 Task: Search one way flight ticket for 5 adults, 1 child, 2 infants in seat and 1 infant on lap in business from Butte: Bert Mooney Airport to Greensboro: Piedmont Triad International Airport on 5-1-2023. Choice of flights is Emirates. Number of bags: 2 checked bags. Price is upto 105000. Outbound departure time preference is 11:30.
Action: Mouse moved to (228, 200)
Screenshot: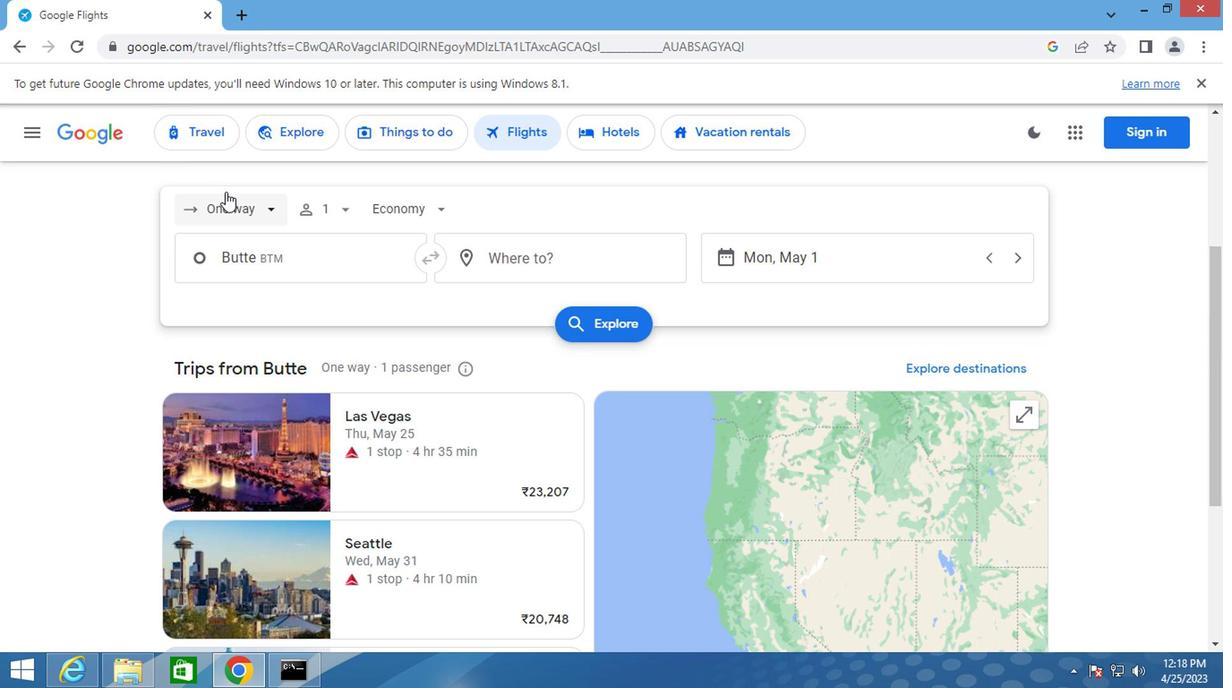 
Action: Mouse pressed left at (228, 200)
Screenshot: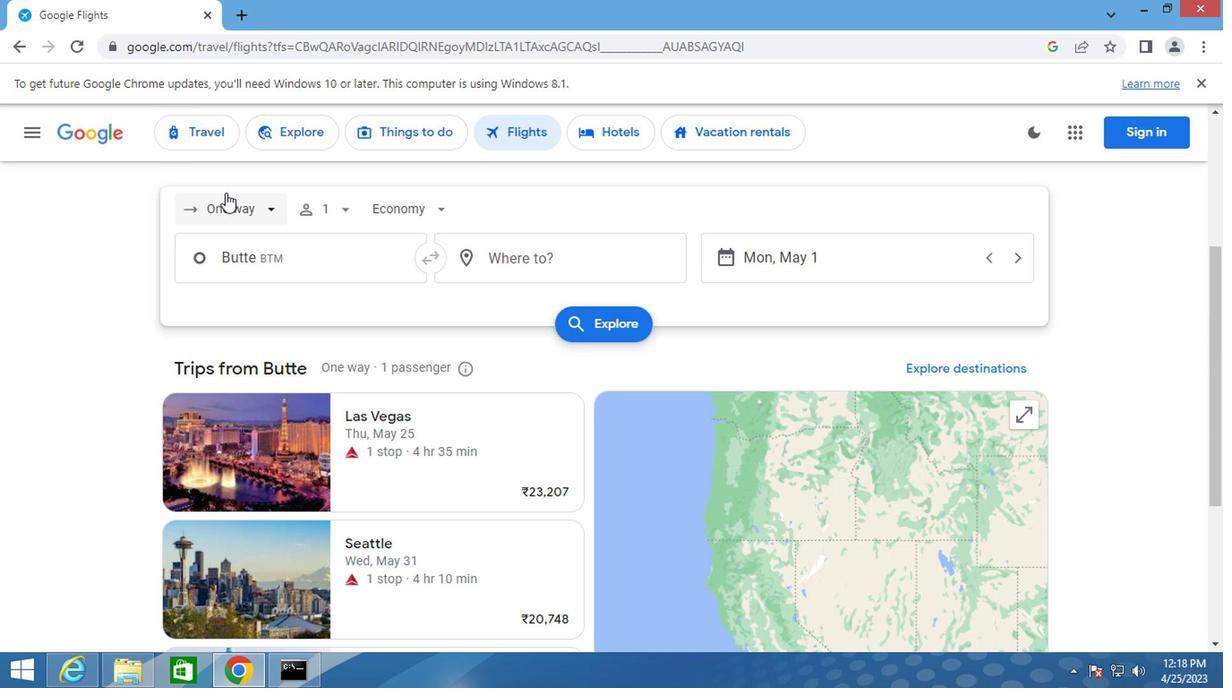 
Action: Mouse moved to (234, 280)
Screenshot: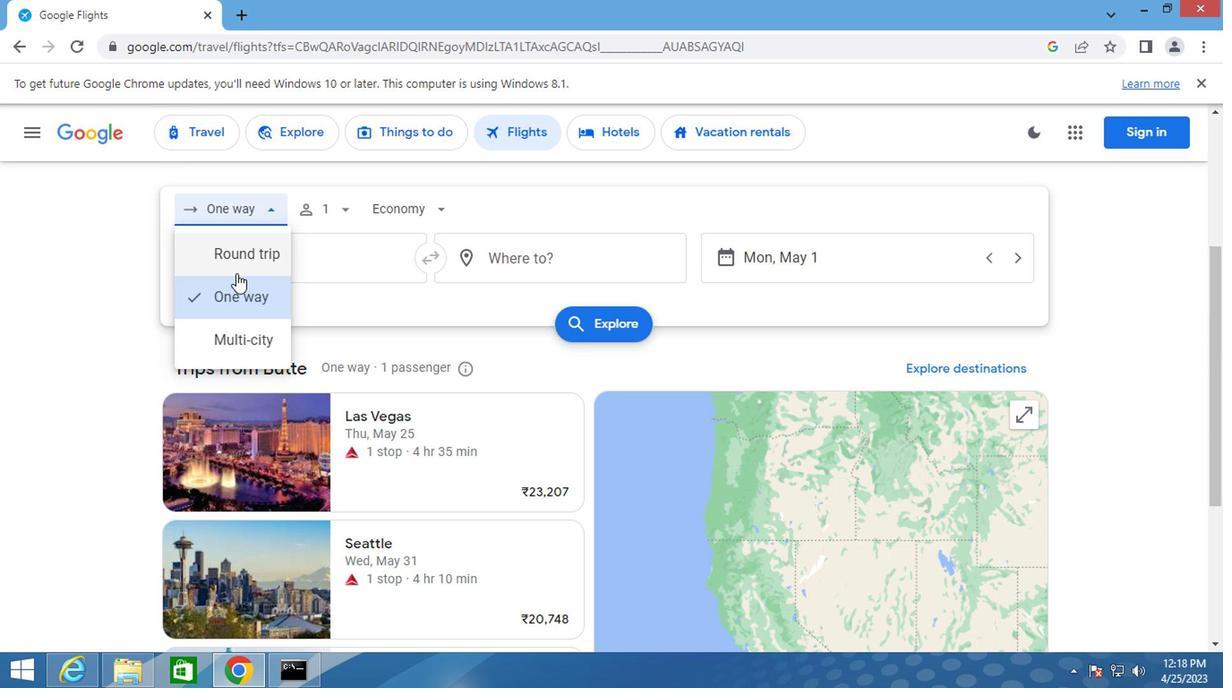 
Action: Mouse pressed left at (234, 280)
Screenshot: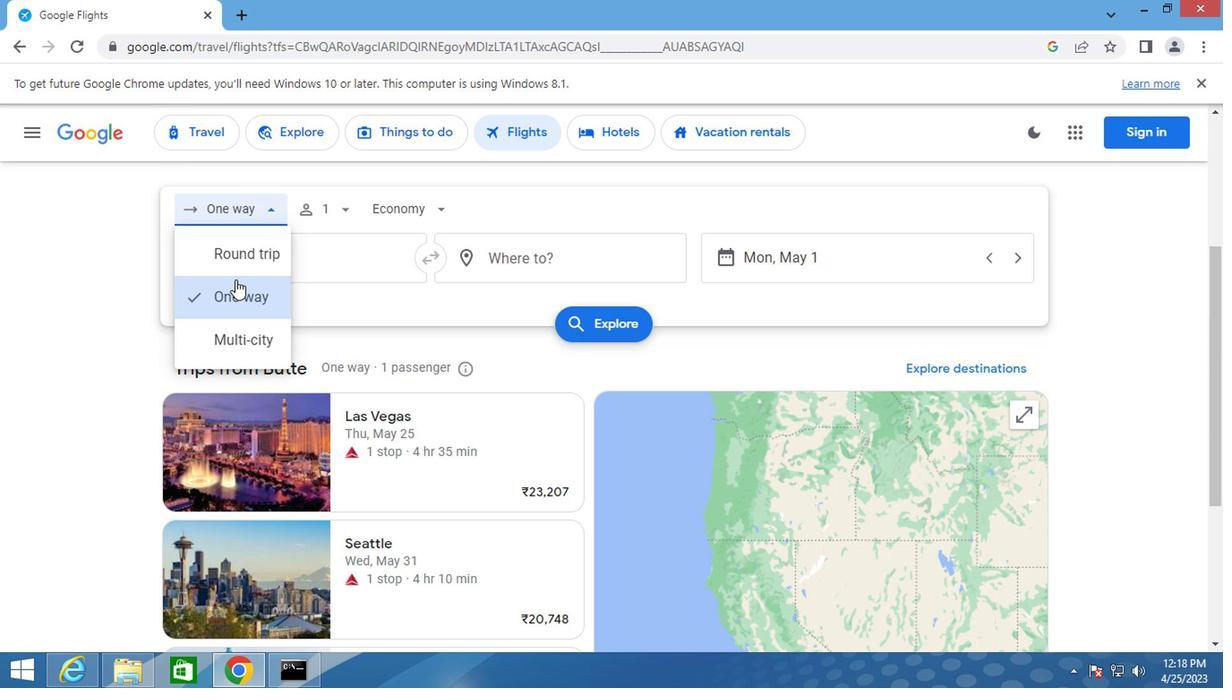 
Action: Mouse moved to (316, 204)
Screenshot: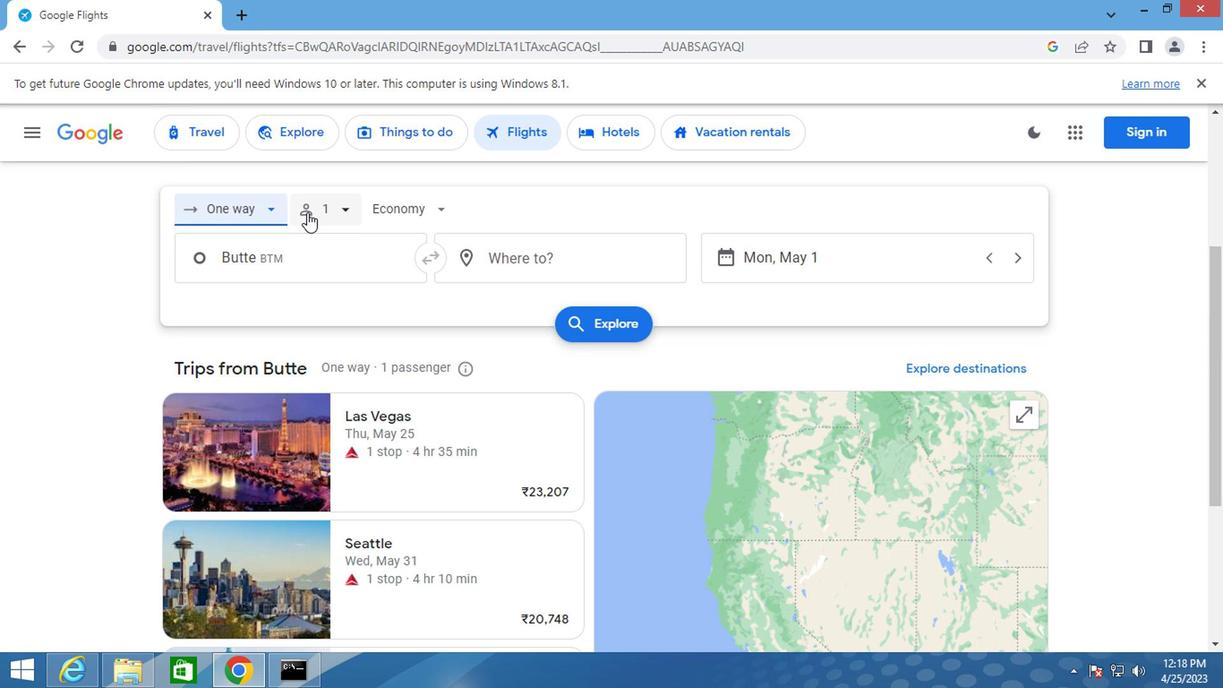 
Action: Mouse pressed left at (316, 204)
Screenshot: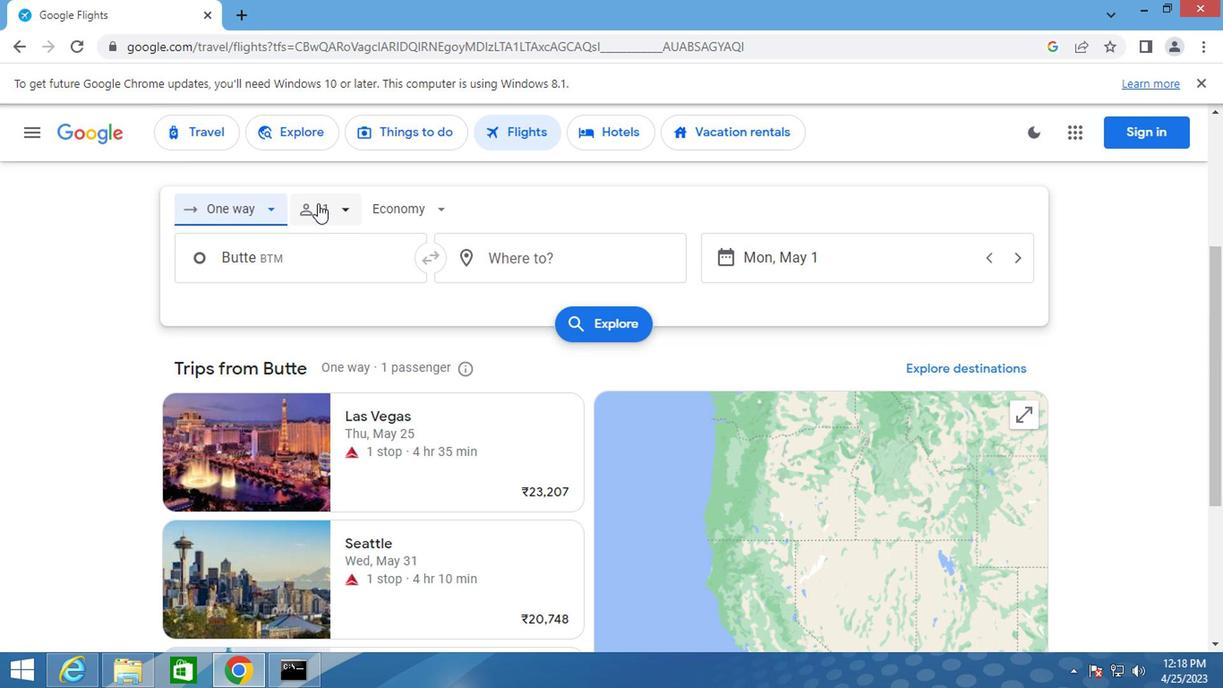 
Action: Mouse moved to (476, 259)
Screenshot: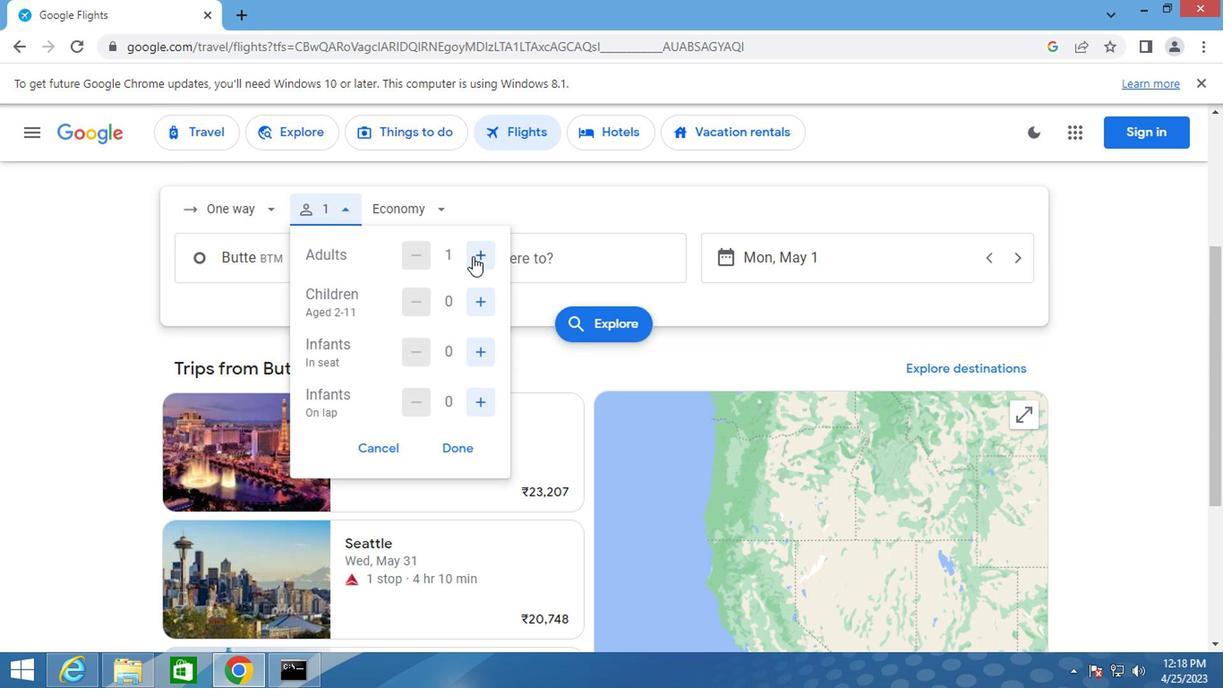 
Action: Mouse pressed left at (476, 259)
Screenshot: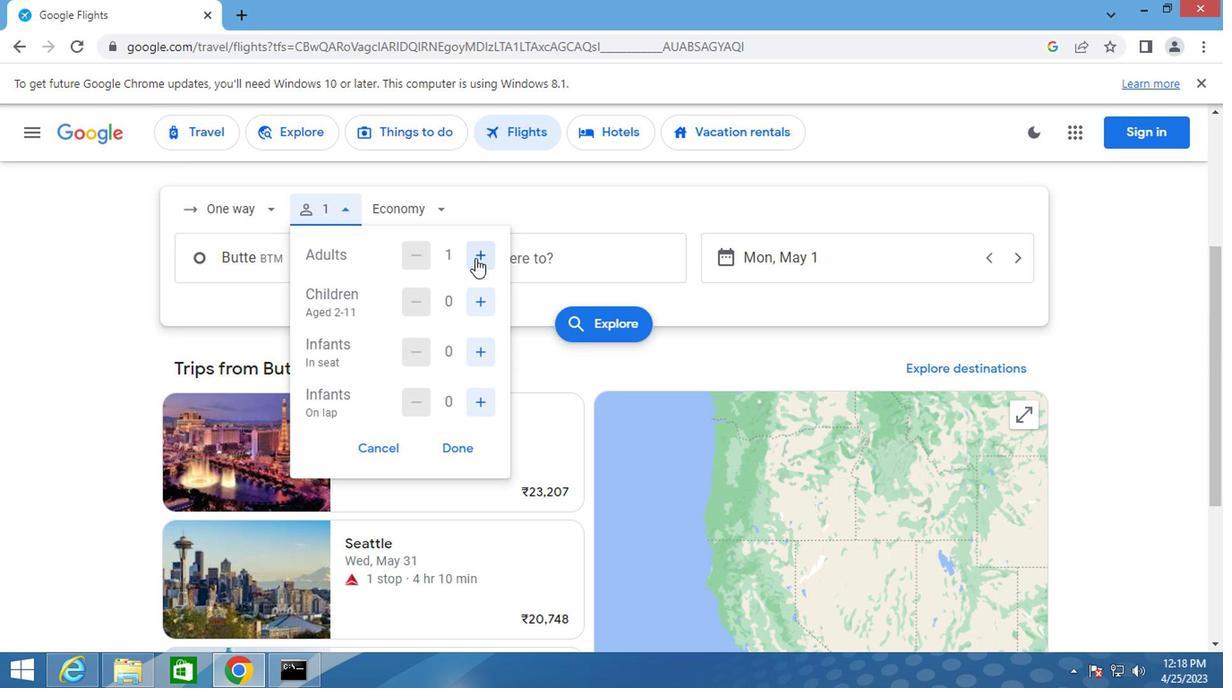 
Action: Mouse pressed left at (476, 259)
Screenshot: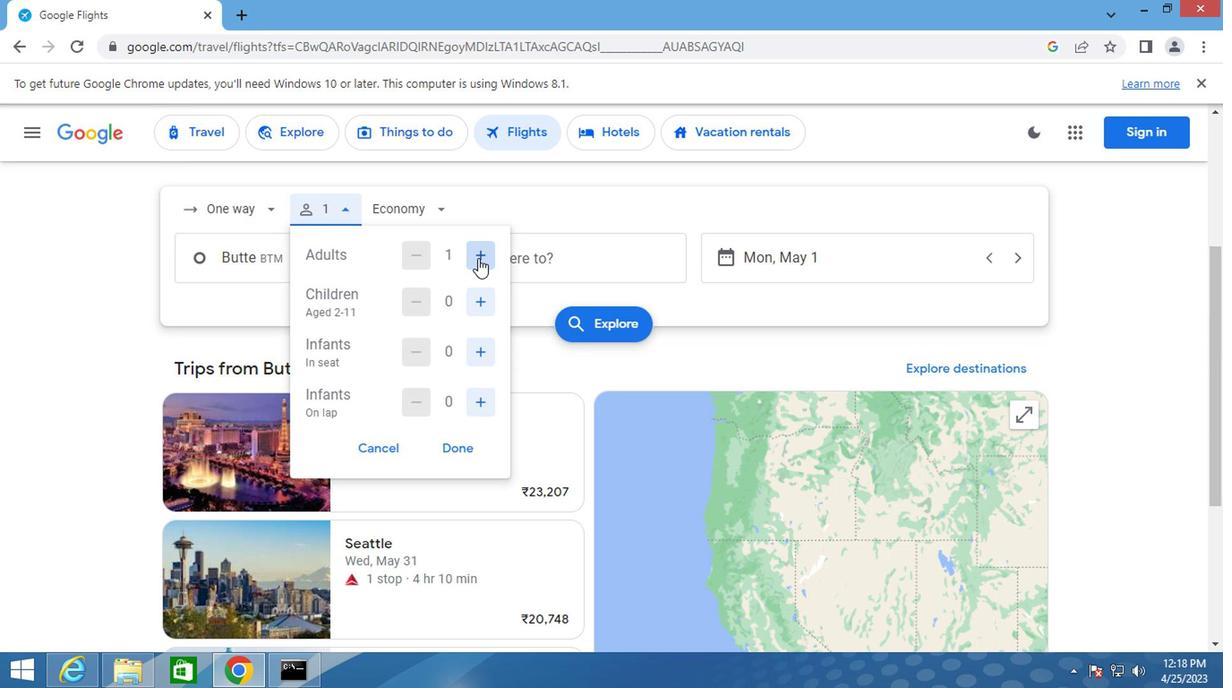 
Action: Mouse pressed left at (476, 259)
Screenshot: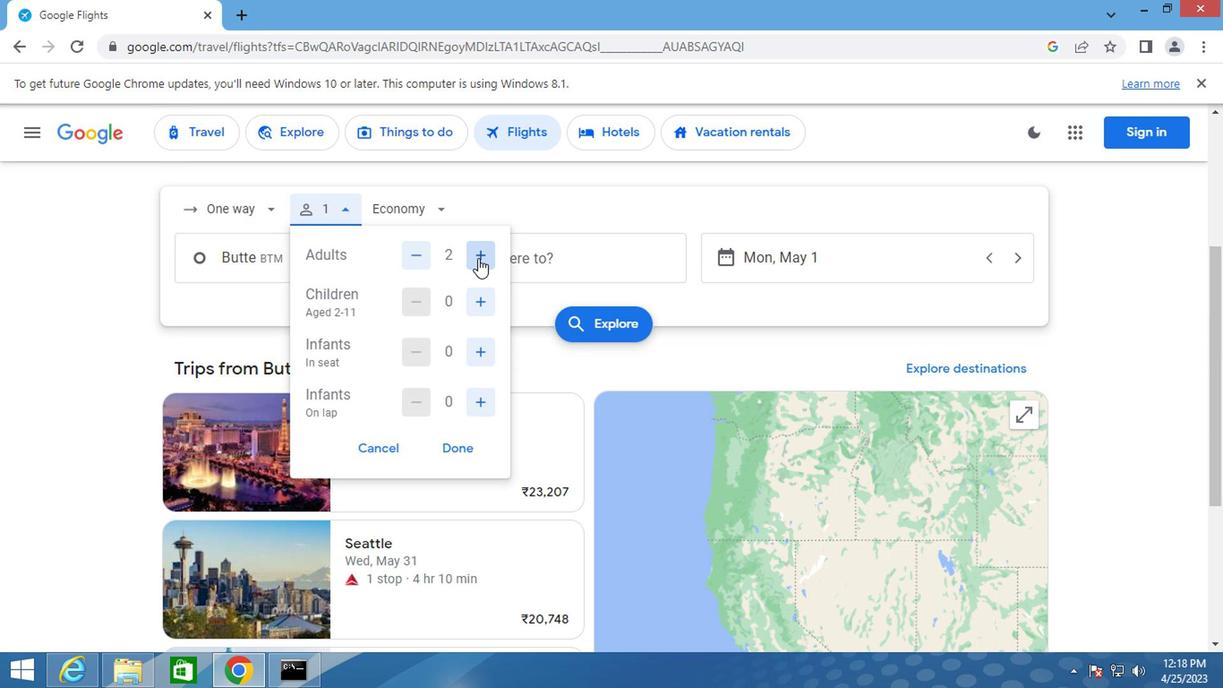 
Action: Mouse pressed left at (476, 259)
Screenshot: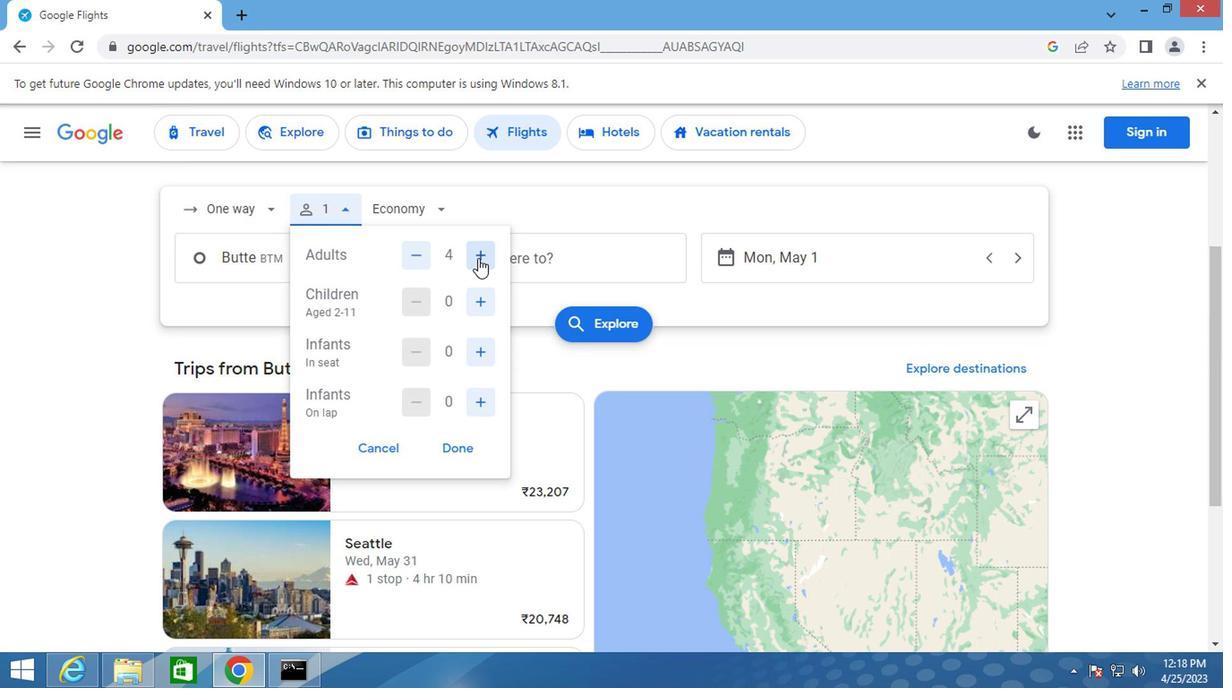 
Action: Mouse moved to (476, 301)
Screenshot: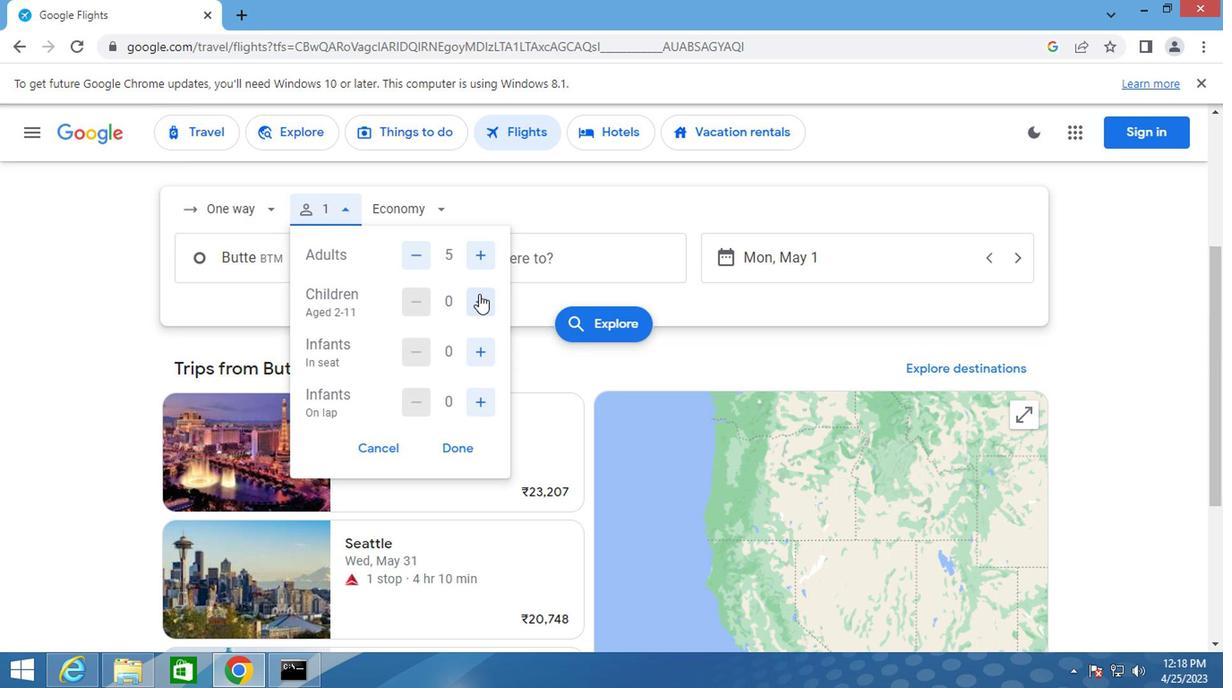 
Action: Mouse pressed left at (476, 301)
Screenshot: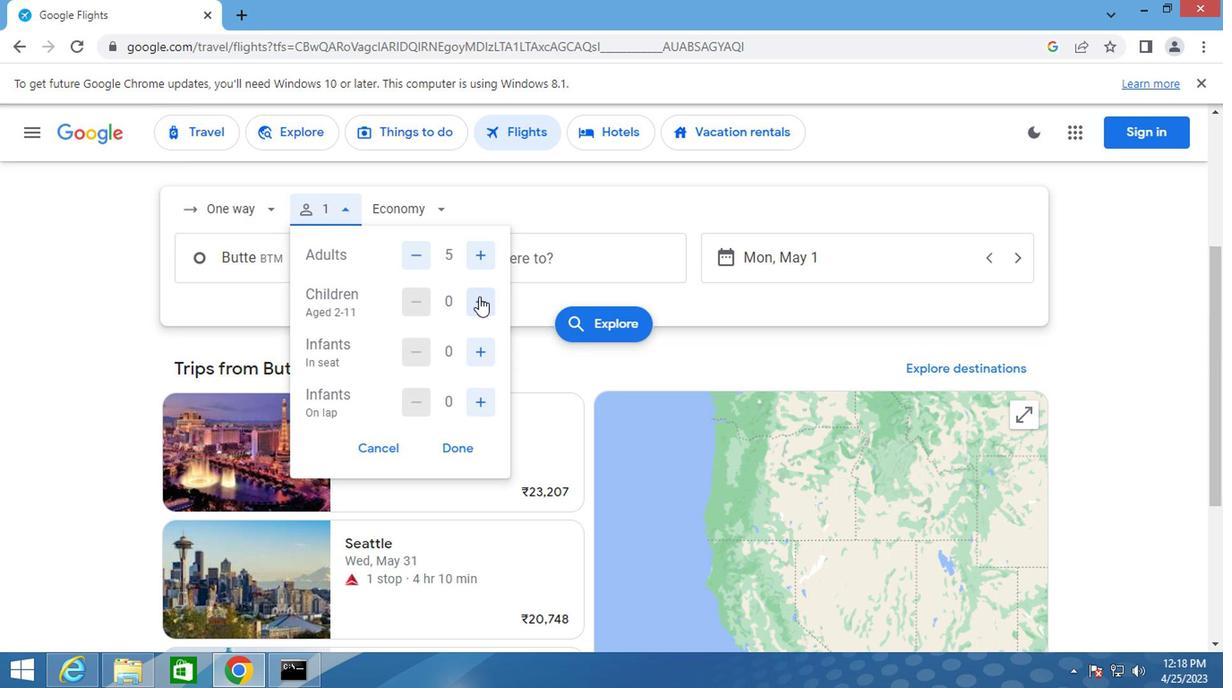 
Action: Mouse moved to (475, 344)
Screenshot: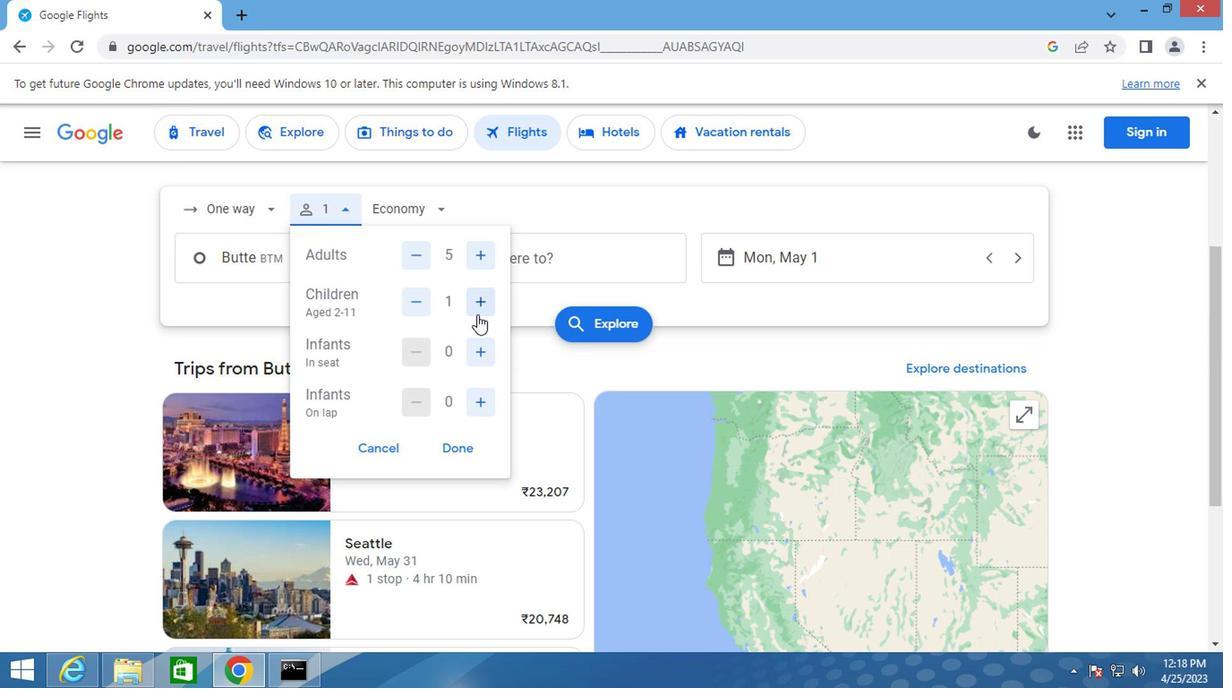 
Action: Mouse pressed left at (475, 344)
Screenshot: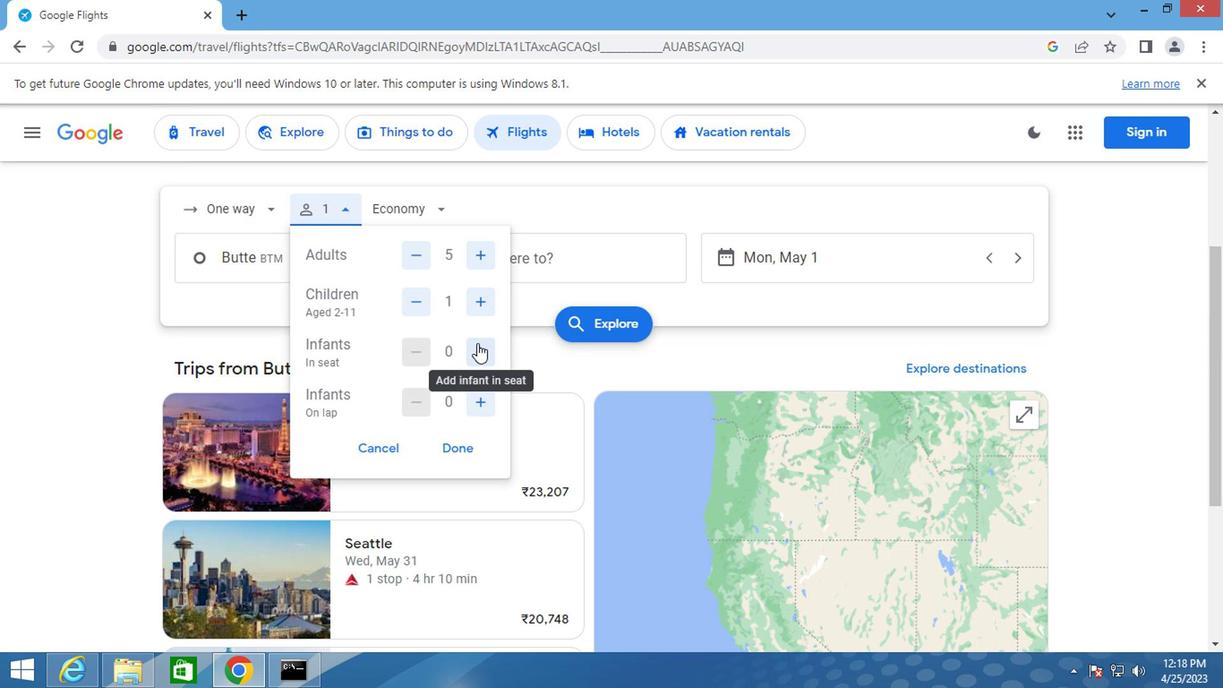 
Action: Mouse pressed left at (475, 344)
Screenshot: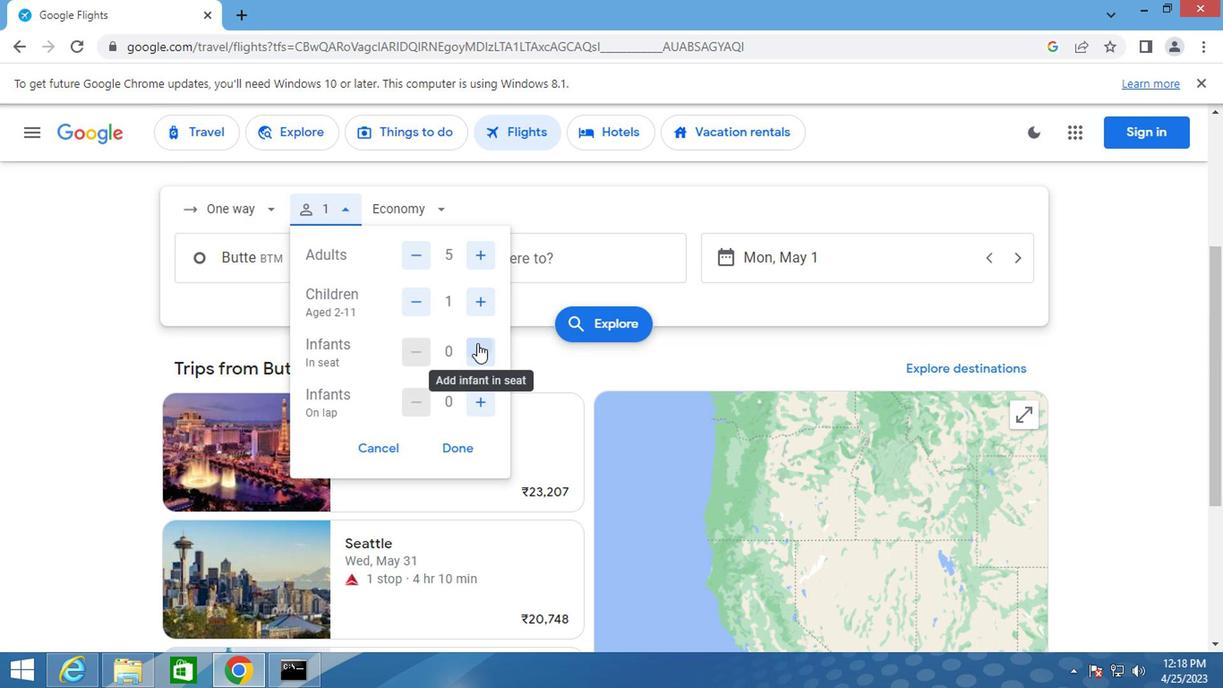 
Action: Mouse moved to (478, 407)
Screenshot: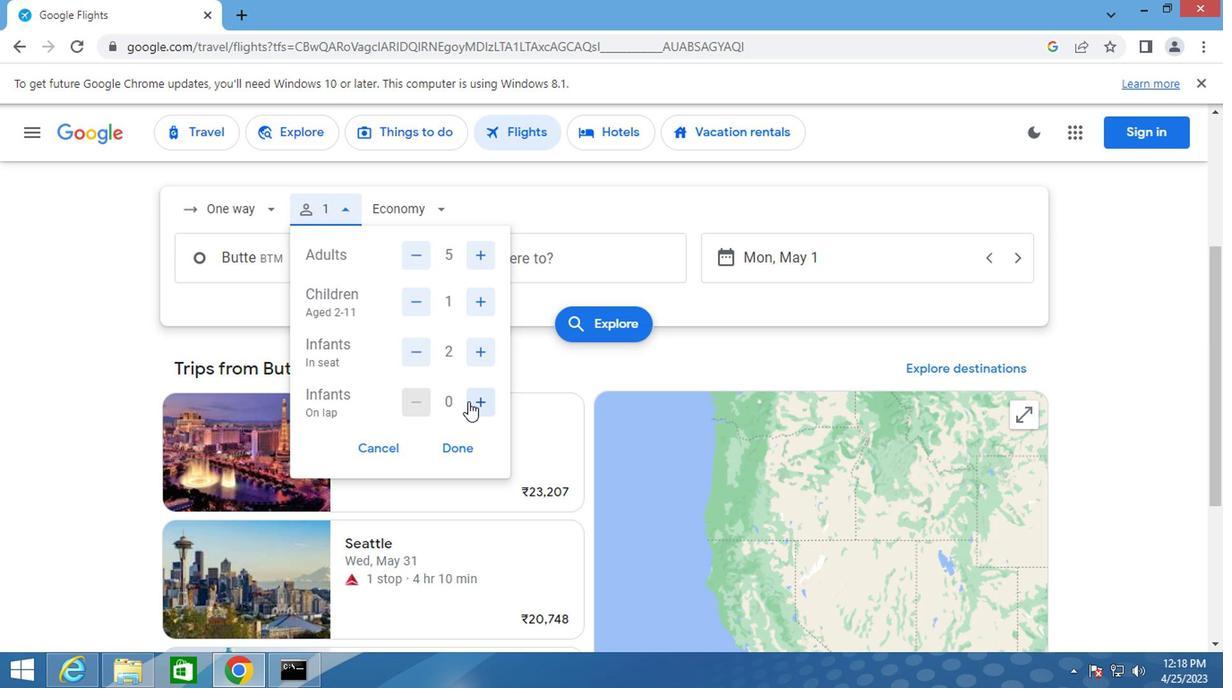 
Action: Mouse pressed left at (478, 407)
Screenshot: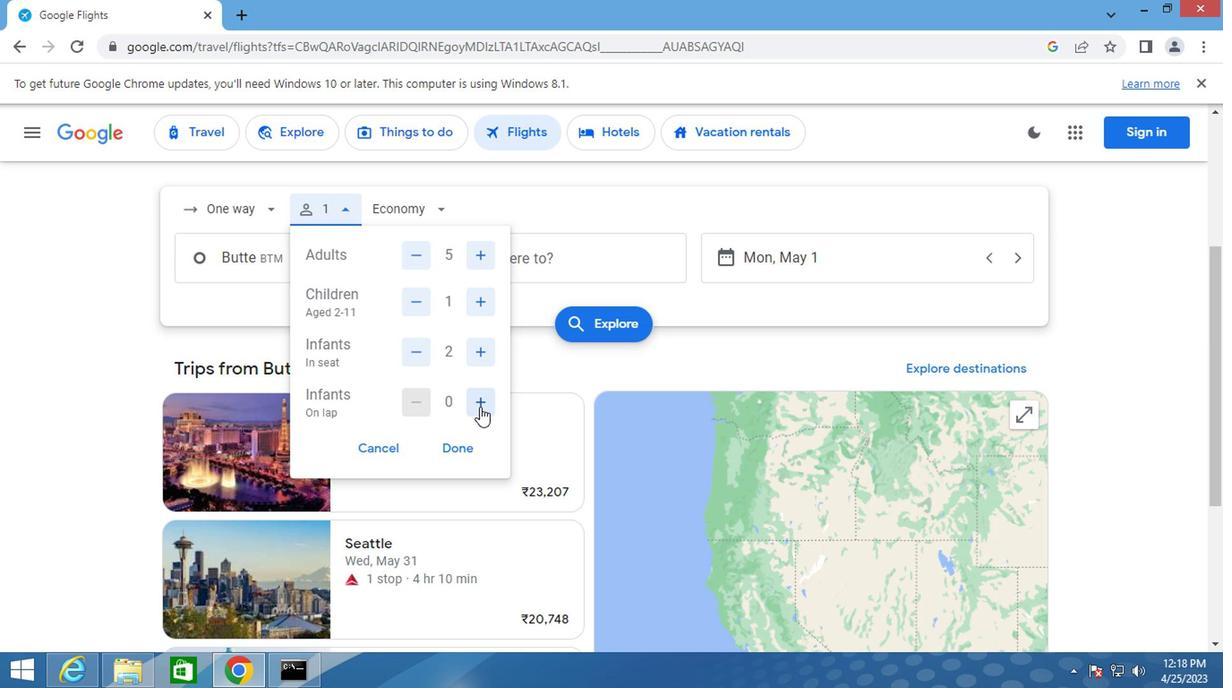 
Action: Mouse moved to (430, 207)
Screenshot: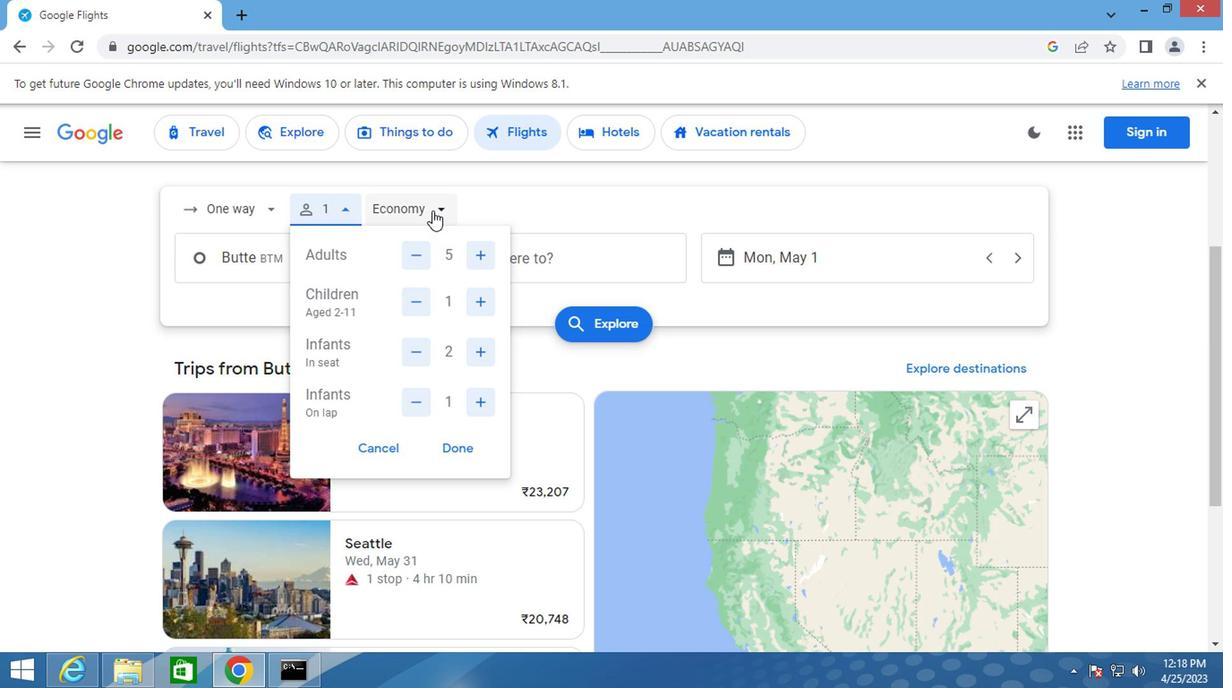 
Action: Mouse pressed left at (430, 207)
Screenshot: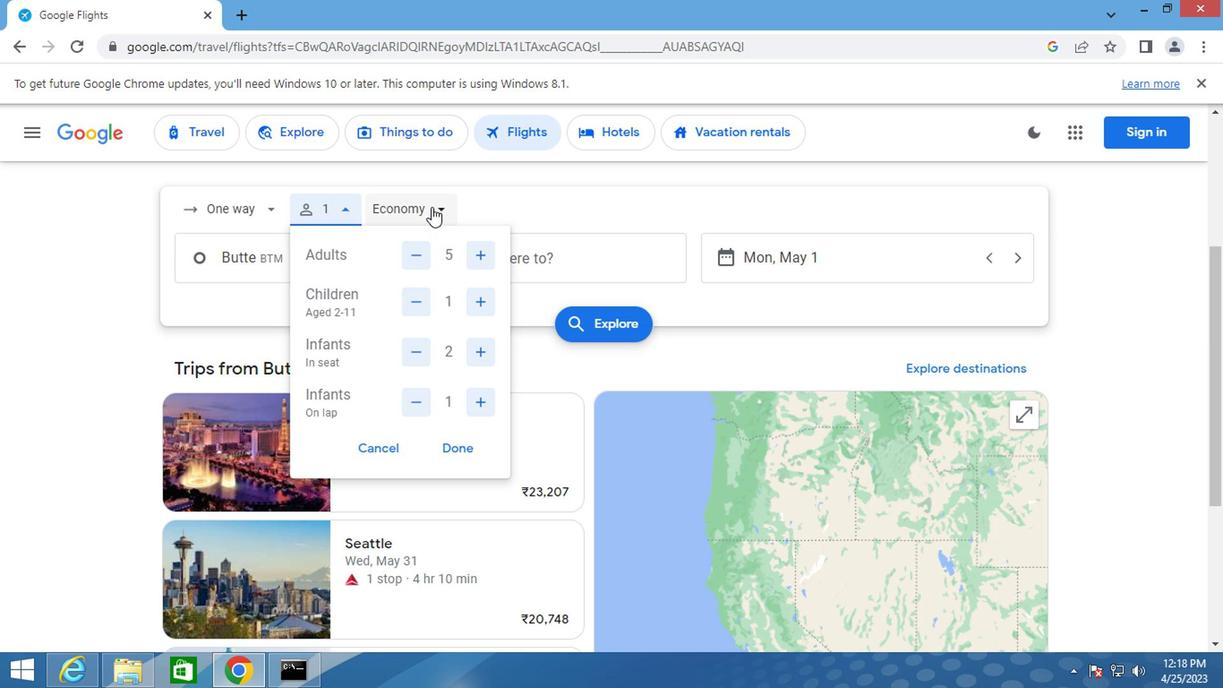 
Action: Mouse moved to (430, 333)
Screenshot: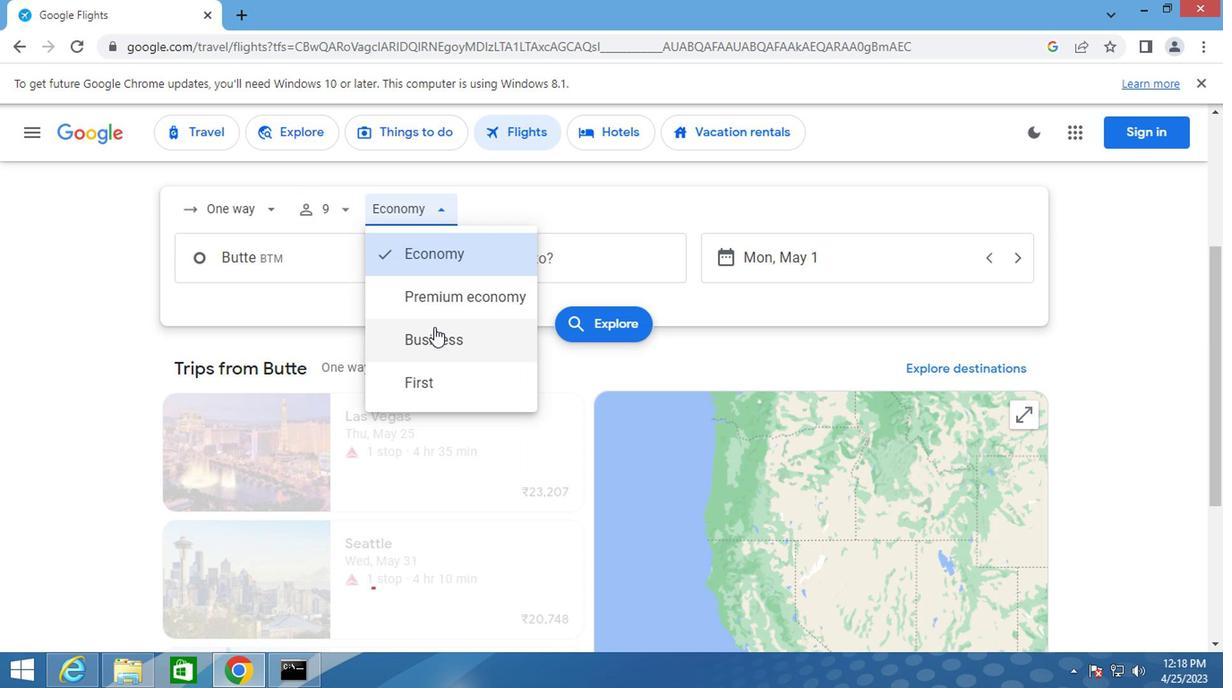 
Action: Mouse pressed left at (430, 333)
Screenshot: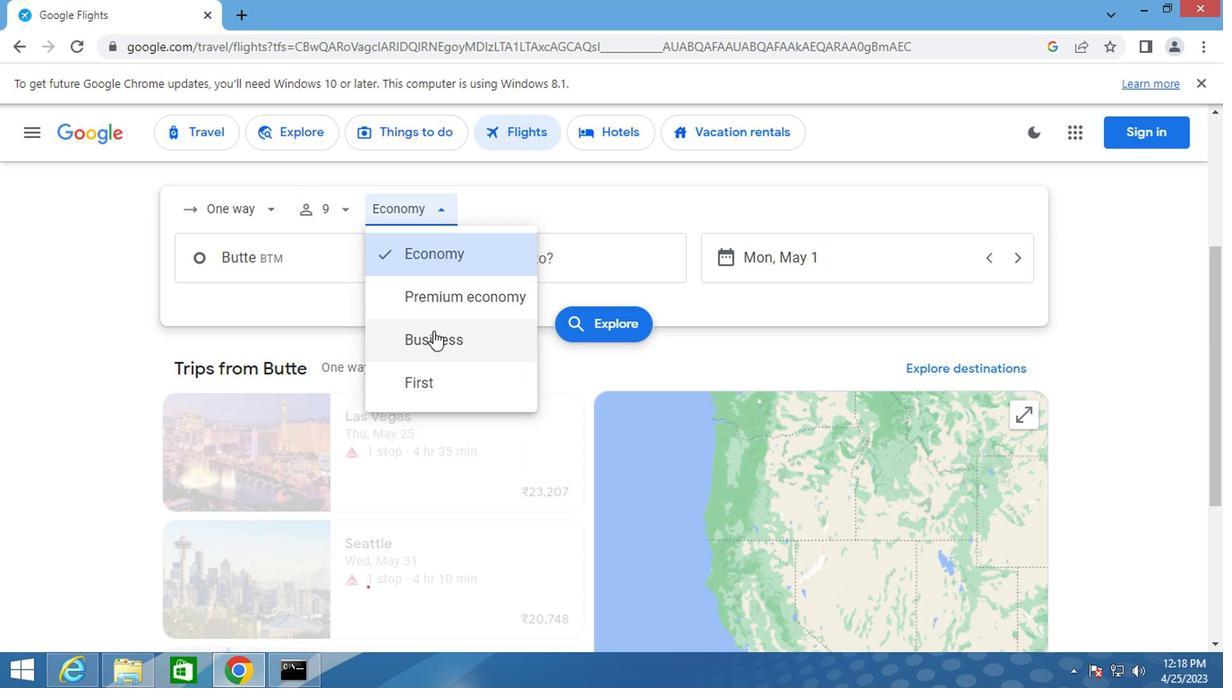 
Action: Mouse moved to (336, 271)
Screenshot: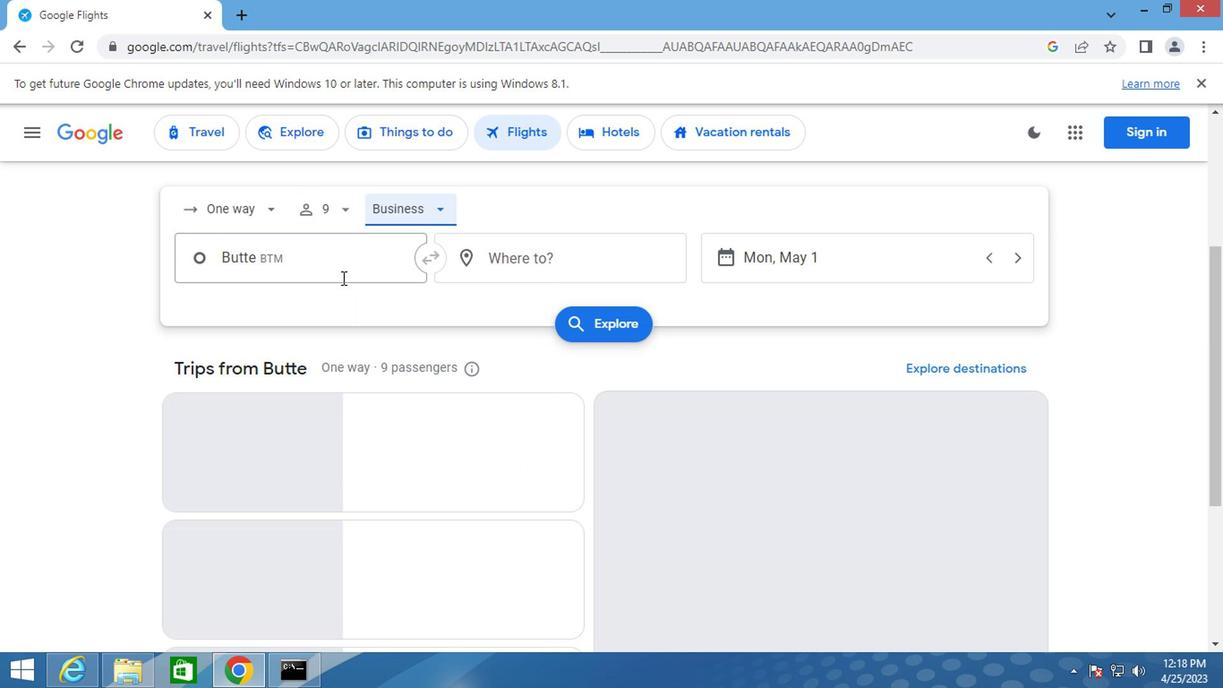 
Action: Mouse pressed left at (336, 271)
Screenshot: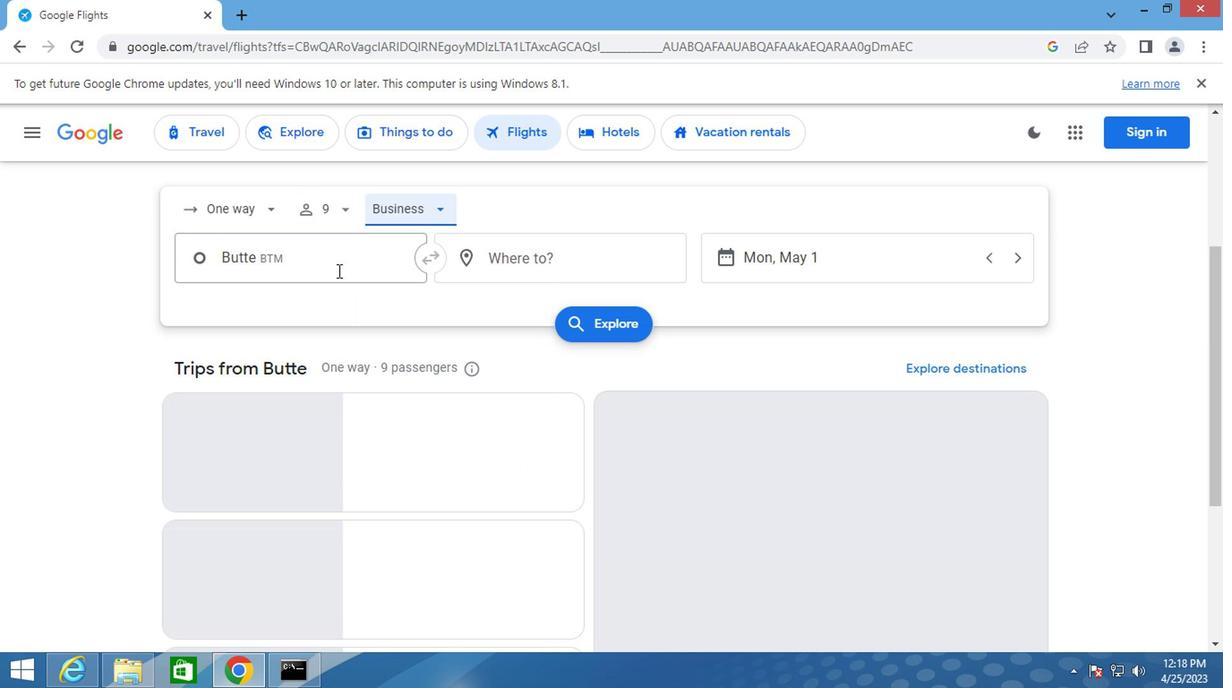 
Action: Mouse moved to (337, 270)
Screenshot: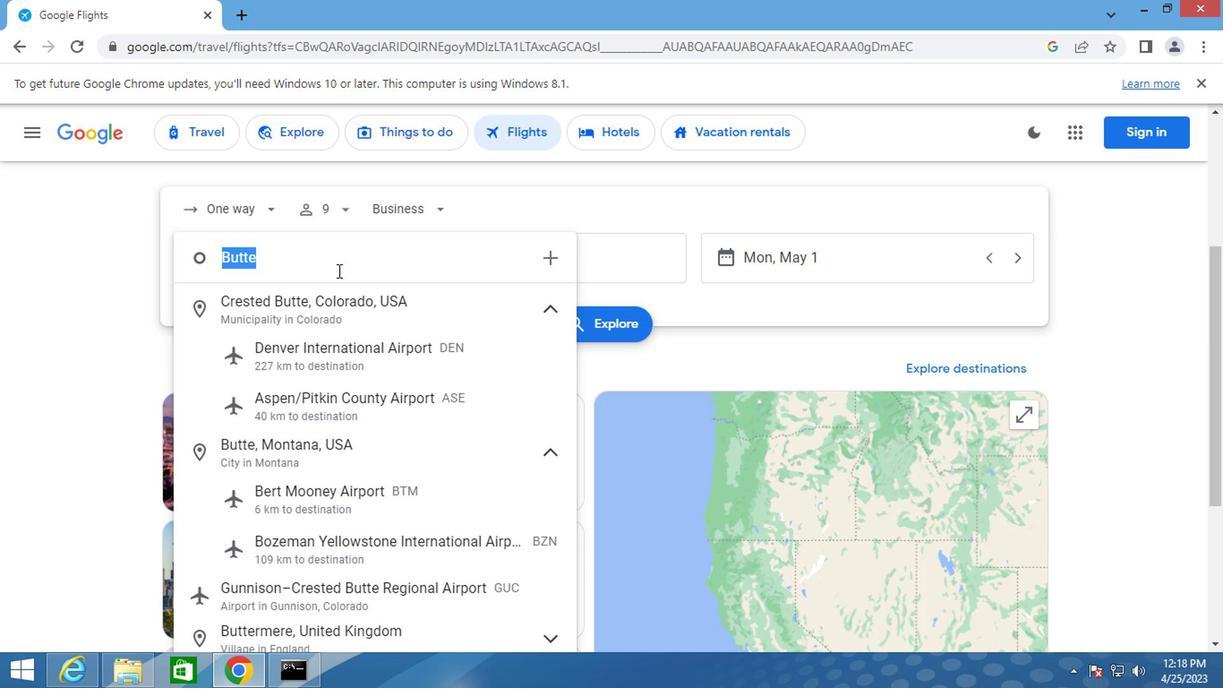 
Action: Key pressed butte
Screenshot: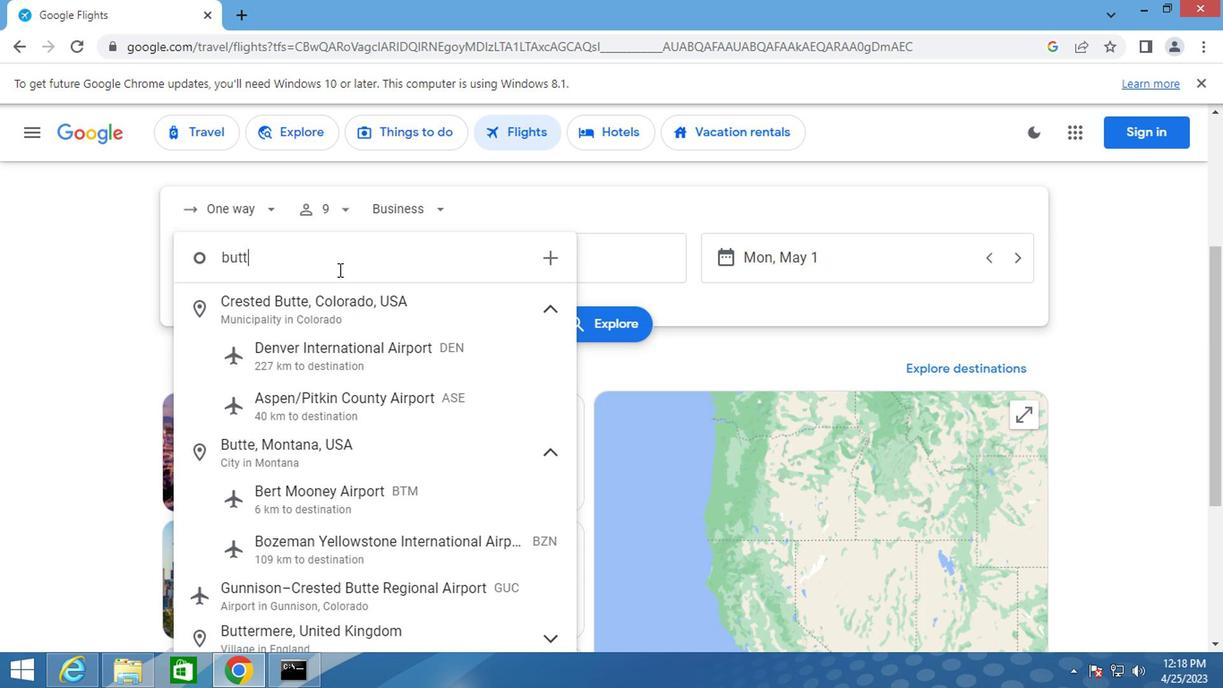 
Action: Mouse moved to (307, 497)
Screenshot: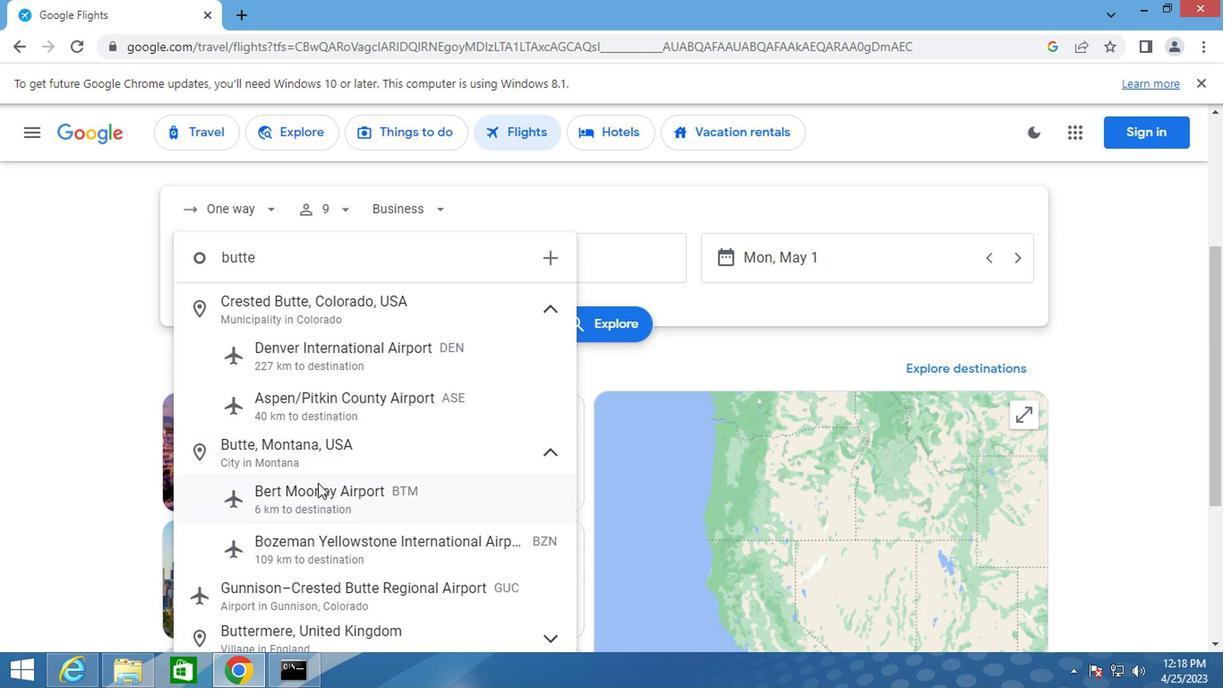 
Action: Mouse pressed left at (307, 497)
Screenshot: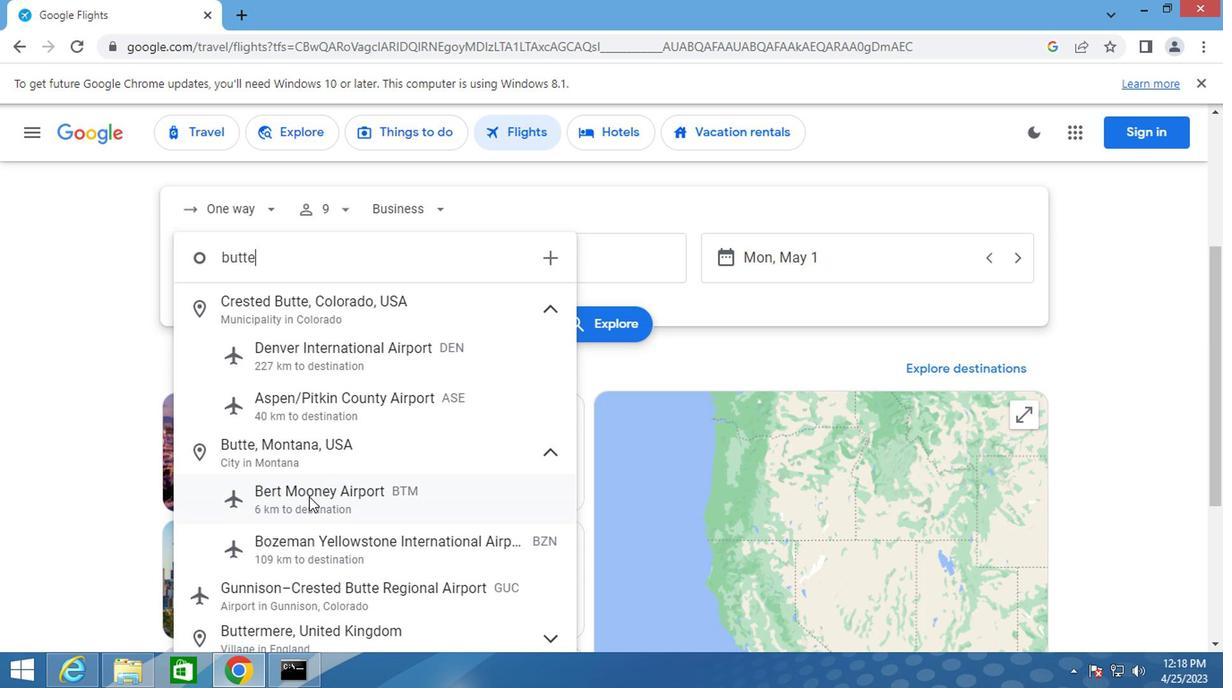 
Action: Mouse moved to (532, 263)
Screenshot: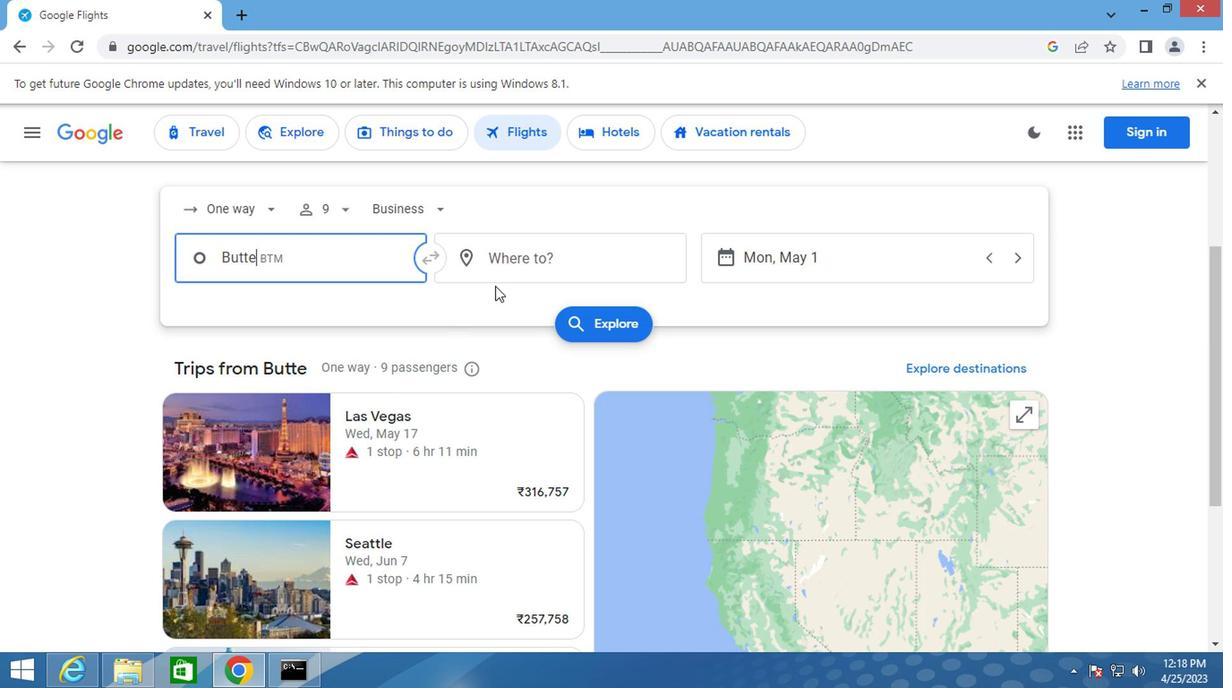
Action: Mouse pressed left at (532, 263)
Screenshot: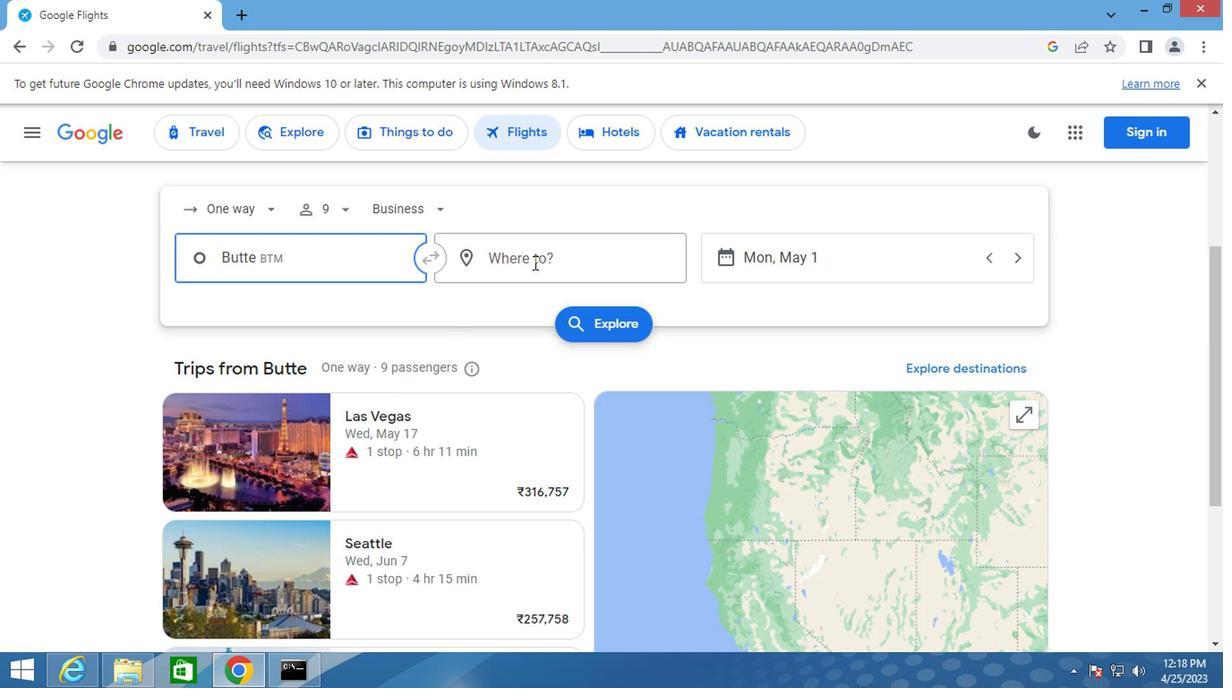 
Action: Key pressed greens
Screenshot: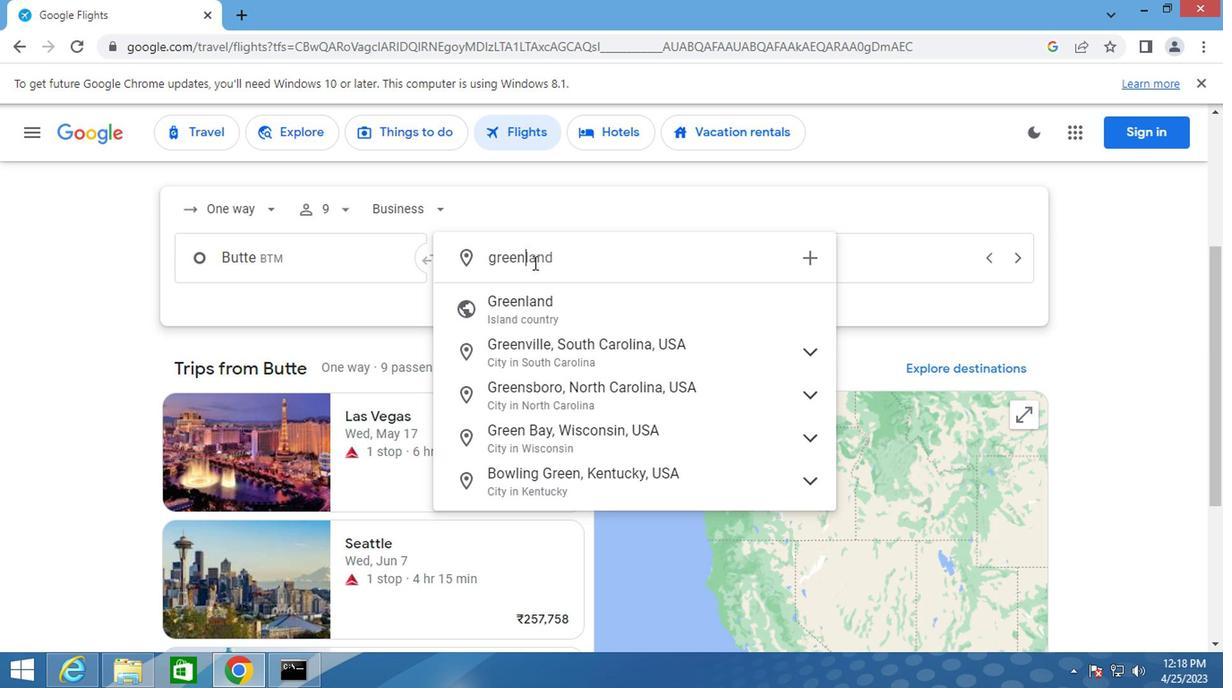 
Action: Mouse moved to (557, 350)
Screenshot: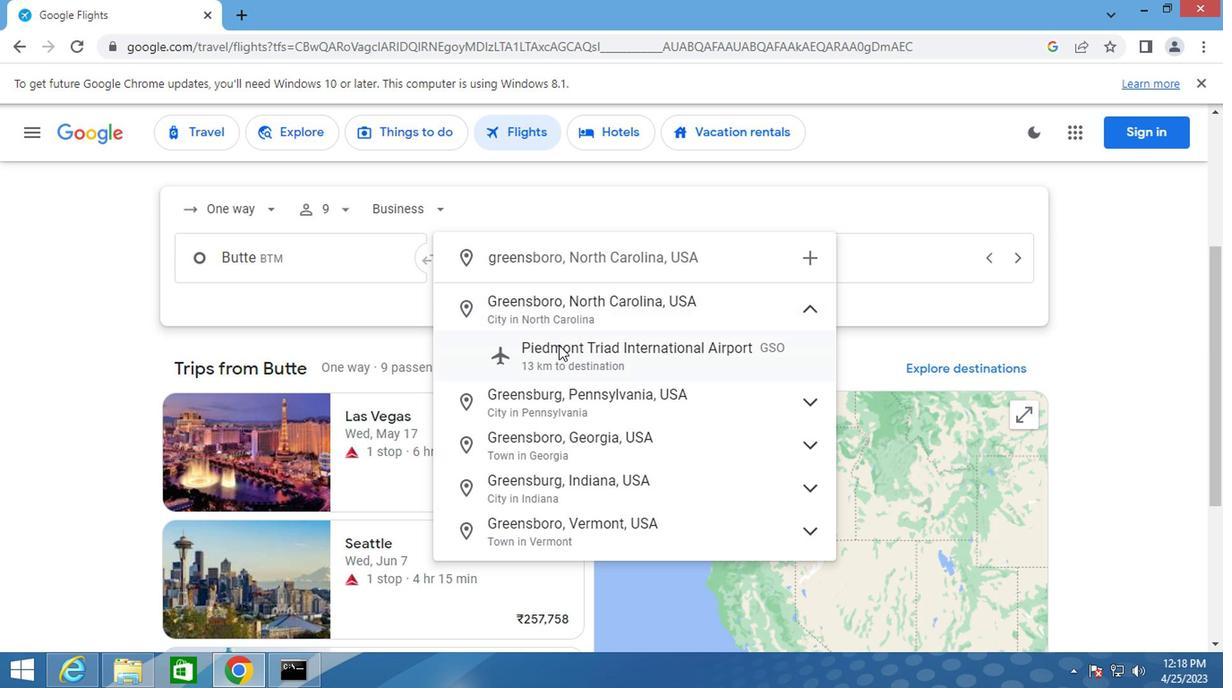 
Action: Mouse pressed left at (557, 350)
Screenshot: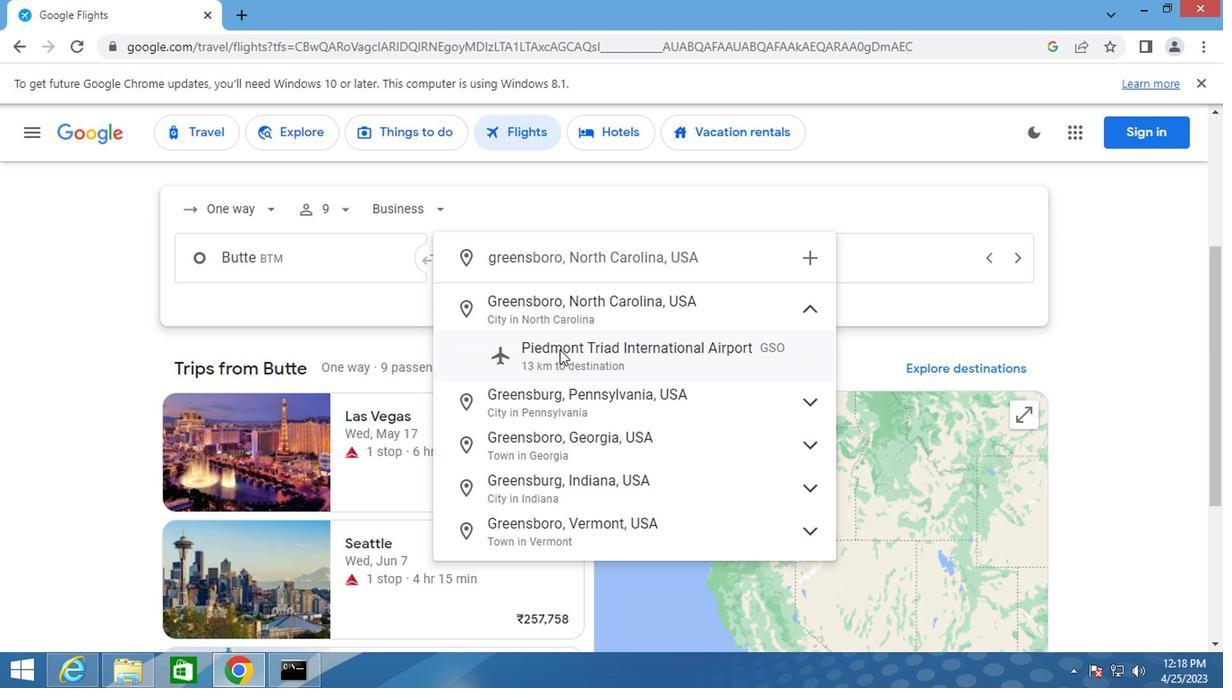 
Action: Mouse moved to (822, 263)
Screenshot: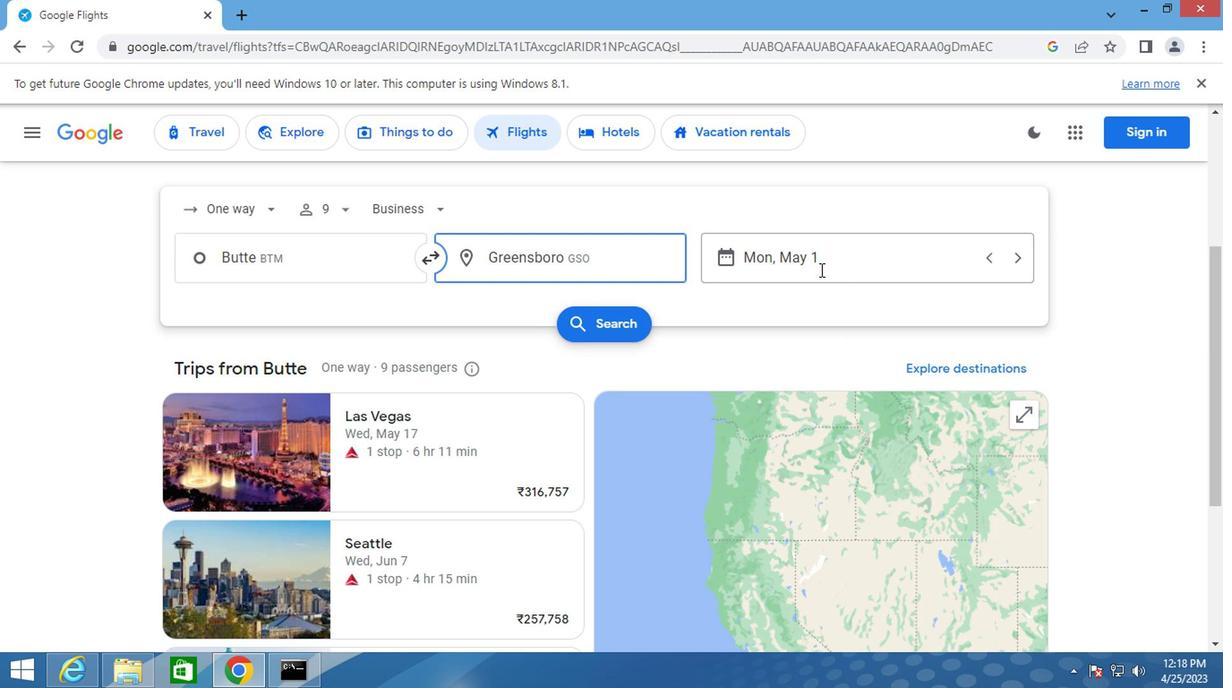 
Action: Mouse pressed left at (822, 263)
Screenshot: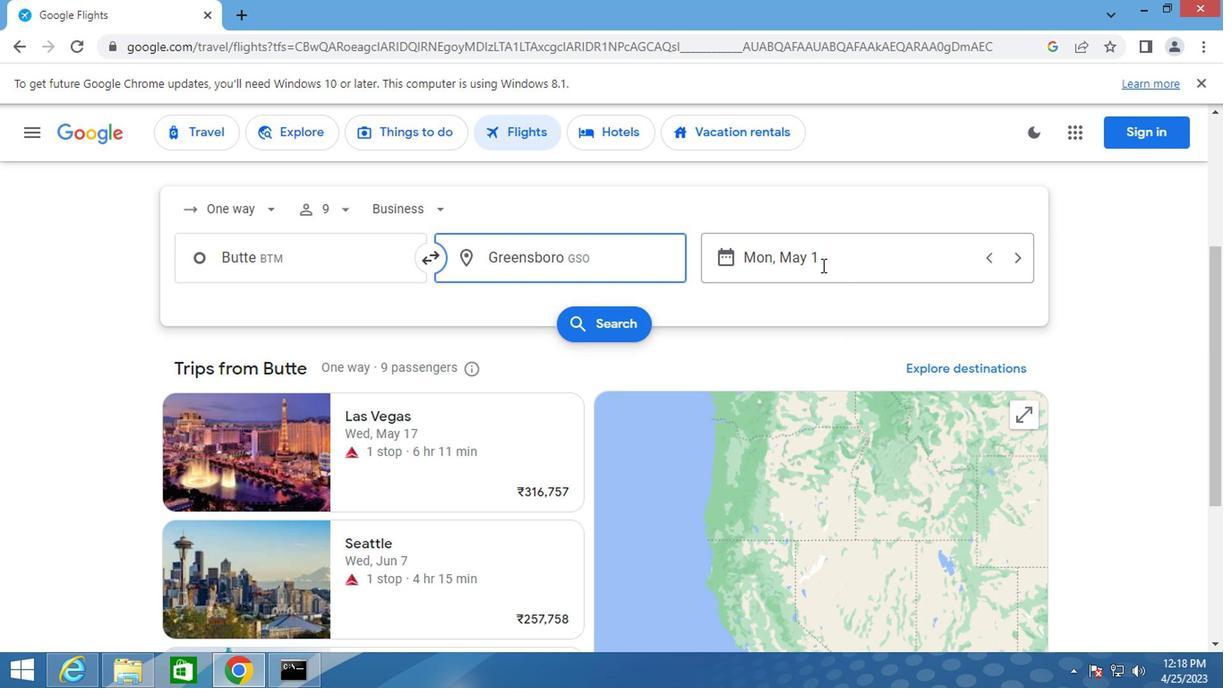 
Action: Mouse moved to (786, 330)
Screenshot: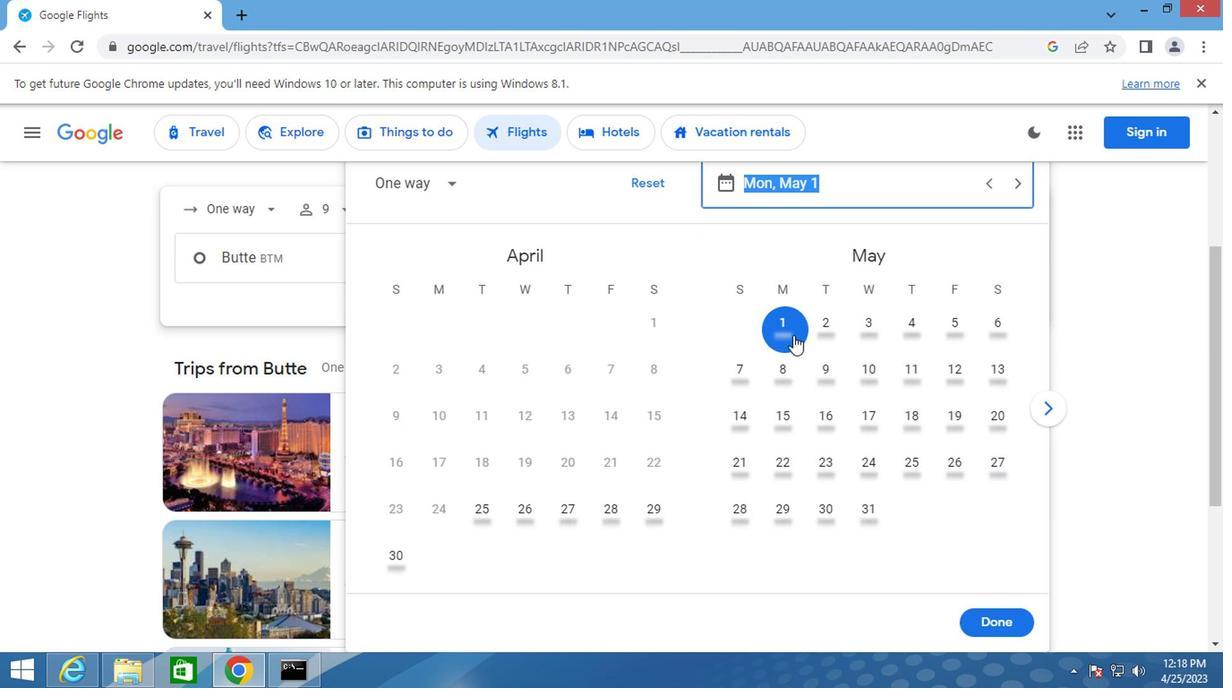 
Action: Mouse pressed left at (786, 330)
Screenshot: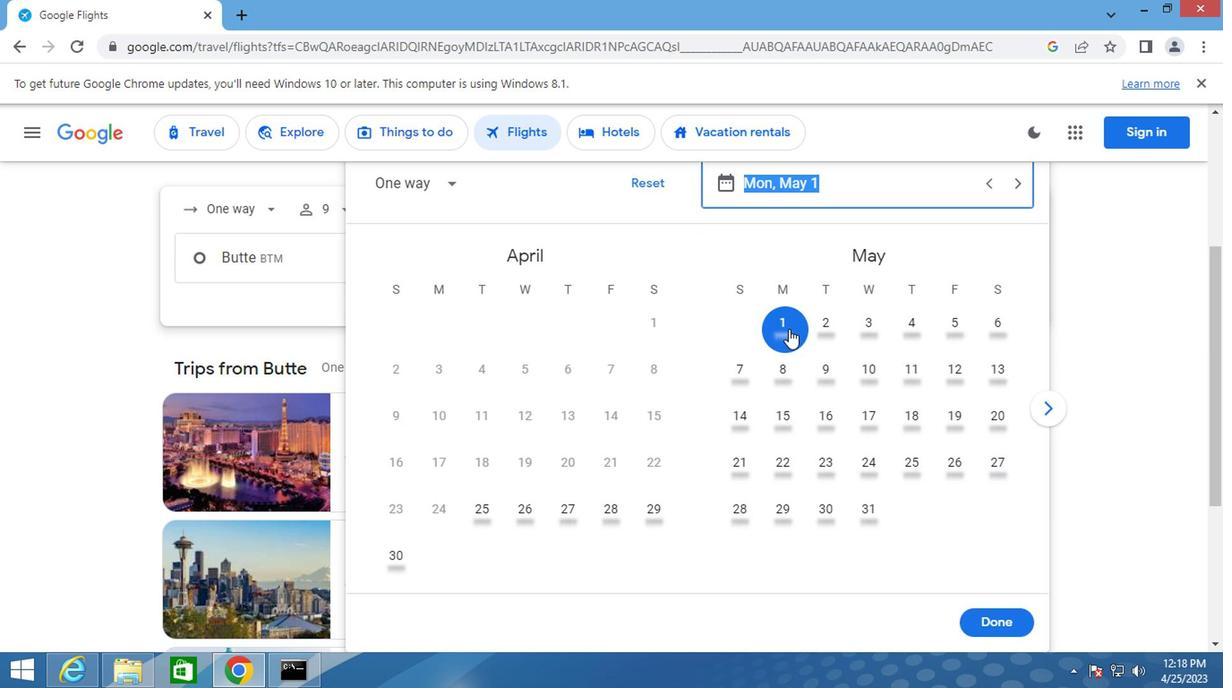 
Action: Mouse moved to (990, 627)
Screenshot: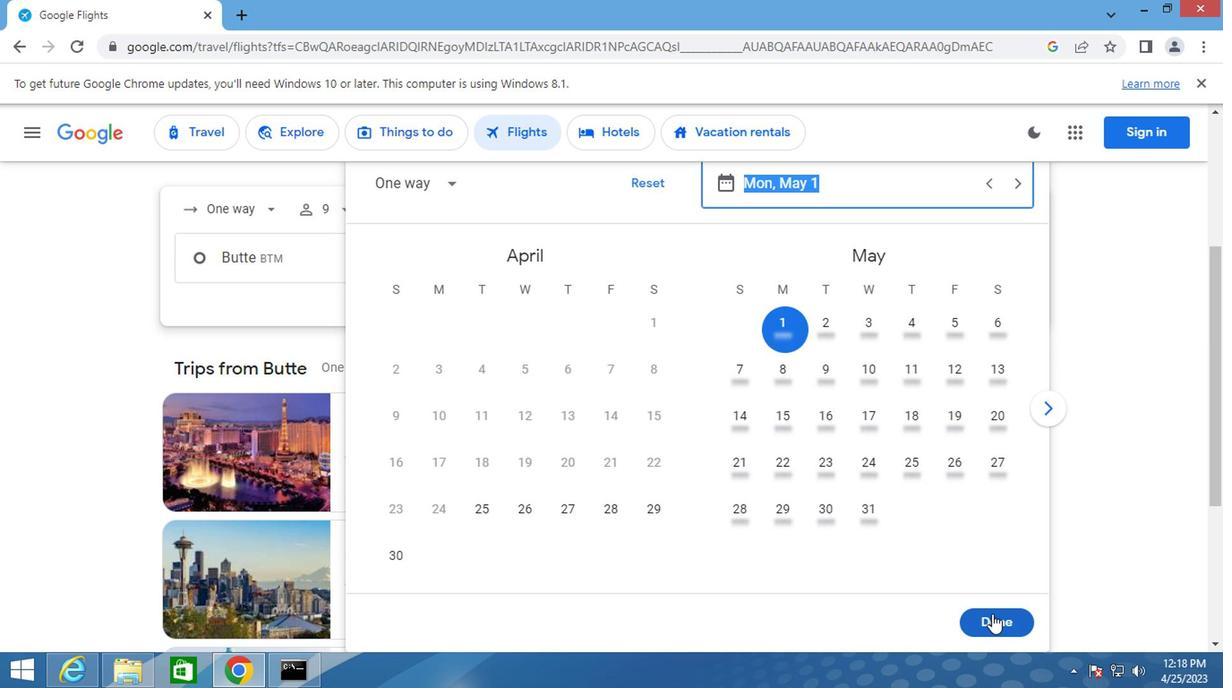 
Action: Mouse pressed left at (990, 627)
Screenshot: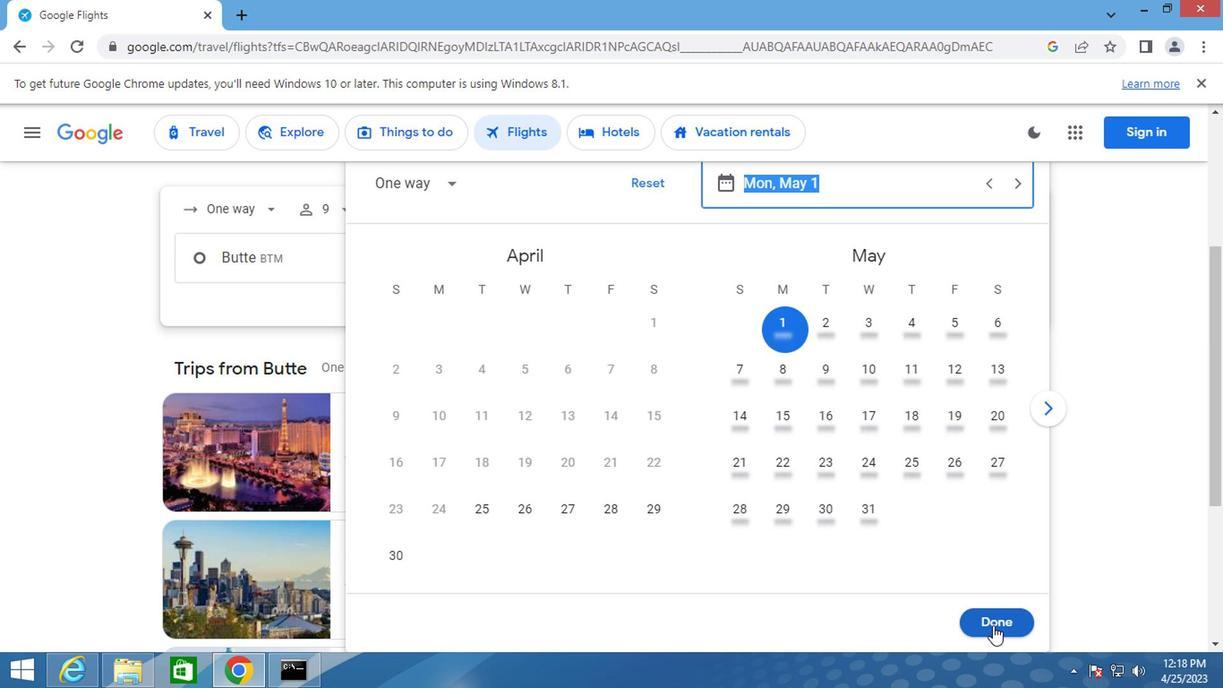 
Action: Mouse moved to (613, 323)
Screenshot: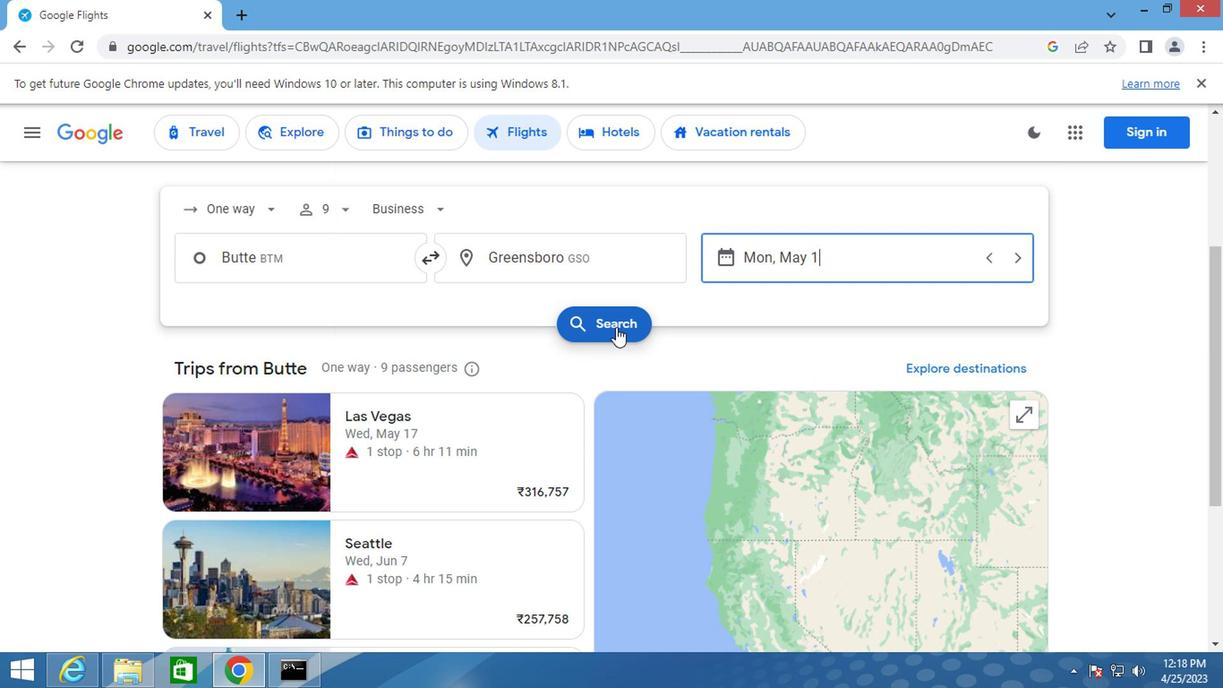 
Action: Mouse pressed left at (613, 323)
Screenshot: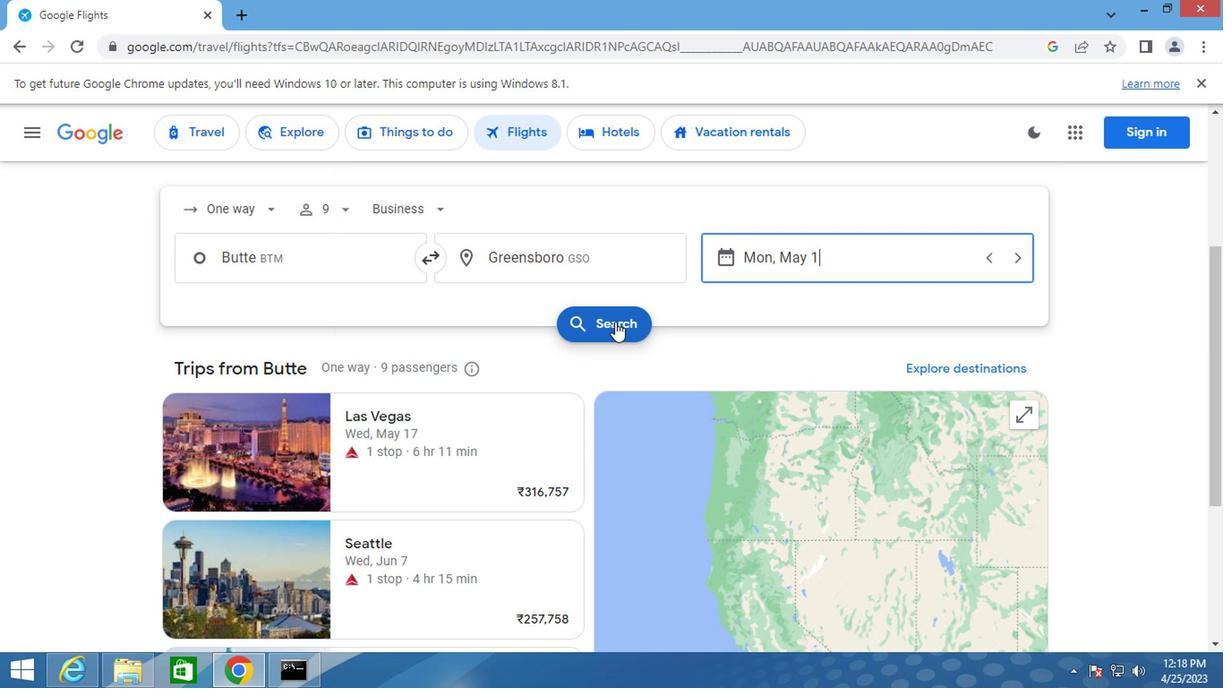 
Action: Mouse moved to (208, 291)
Screenshot: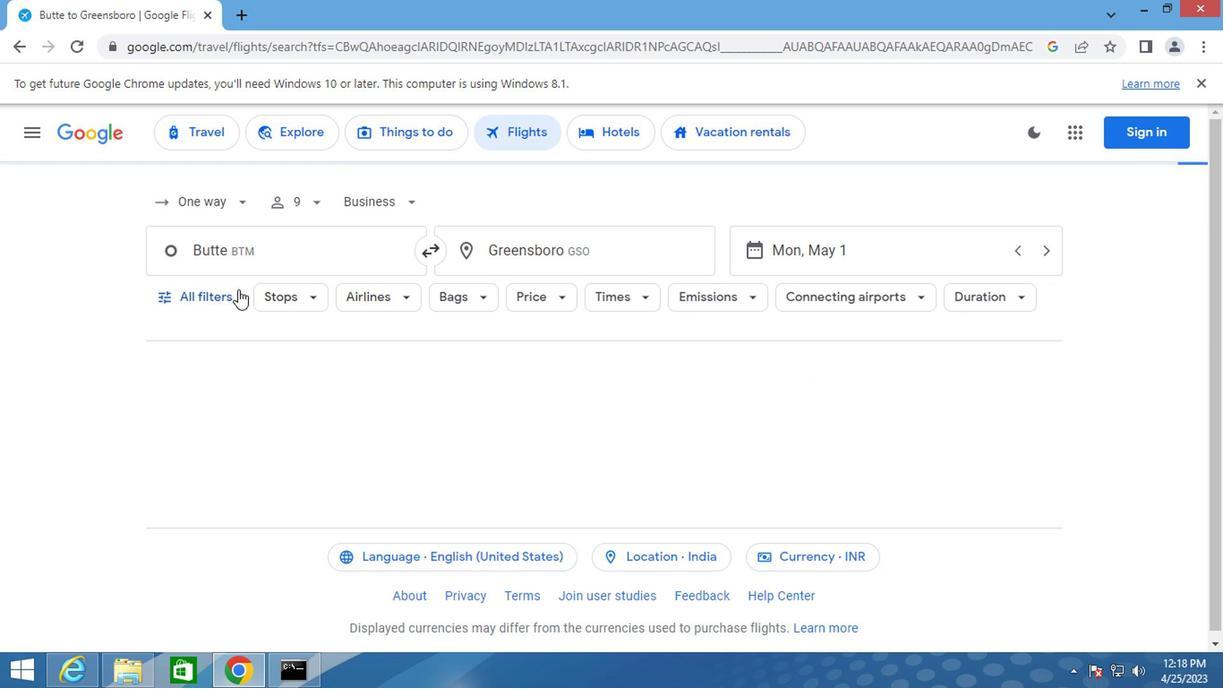 
Action: Mouse pressed left at (208, 291)
Screenshot: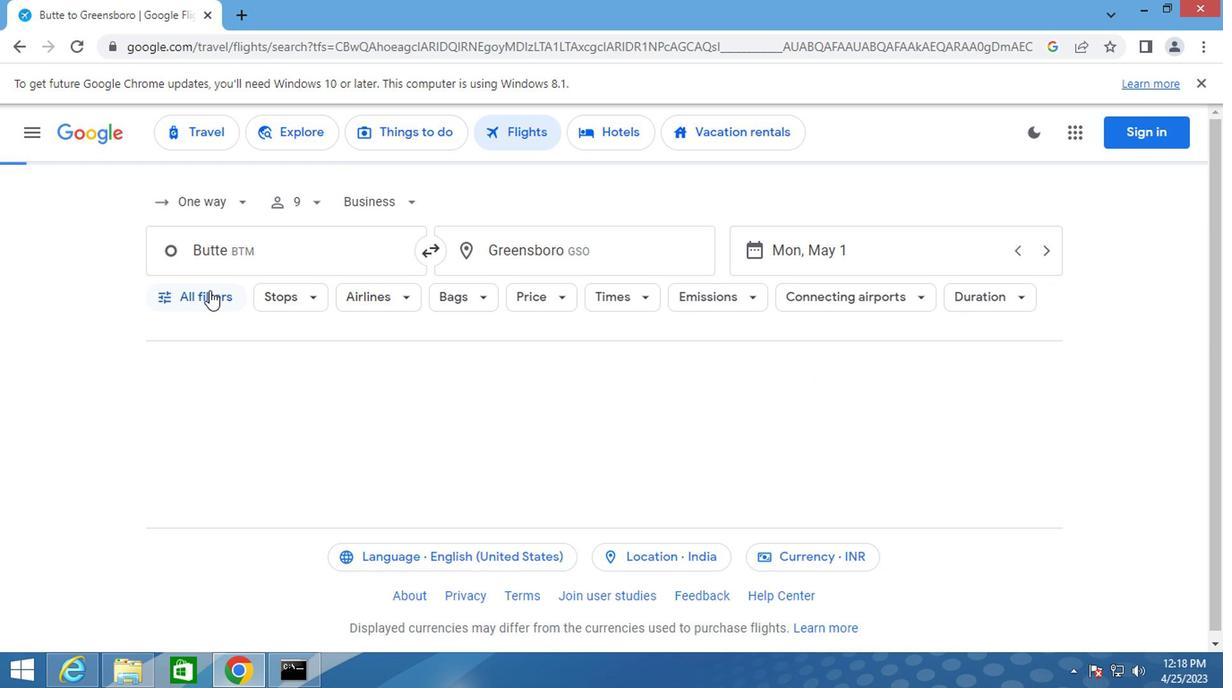 
Action: Mouse moved to (371, 356)
Screenshot: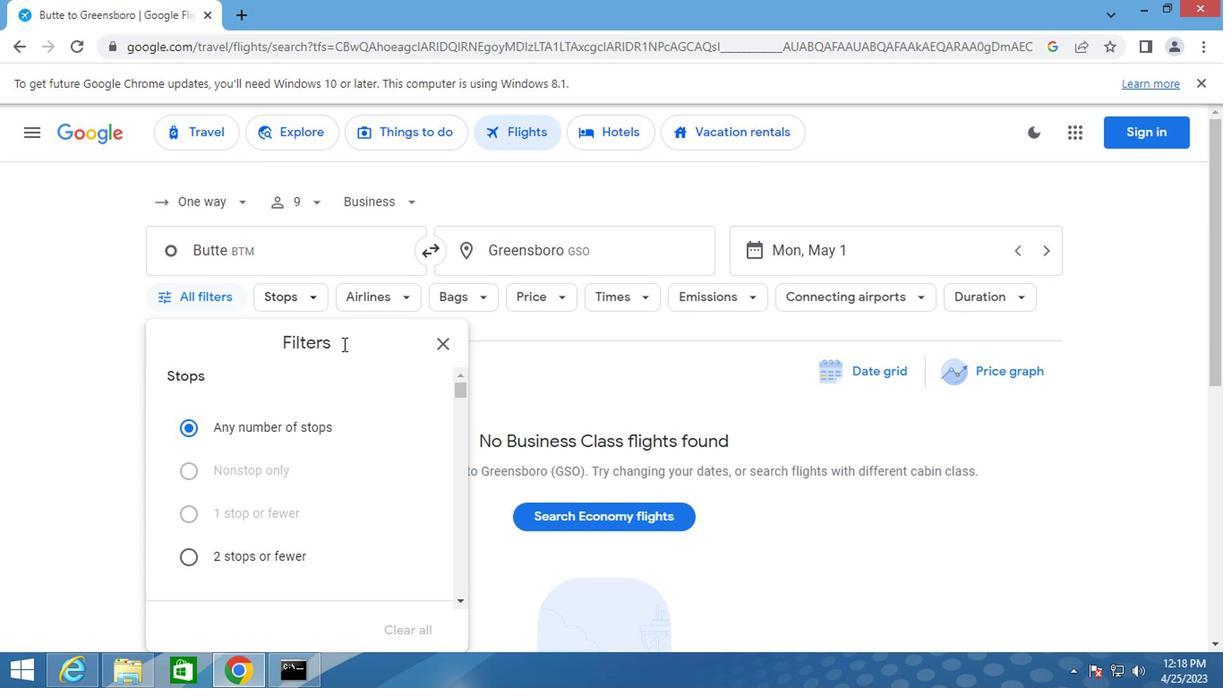 
Action: Mouse scrolled (371, 355) with delta (0, -1)
Screenshot: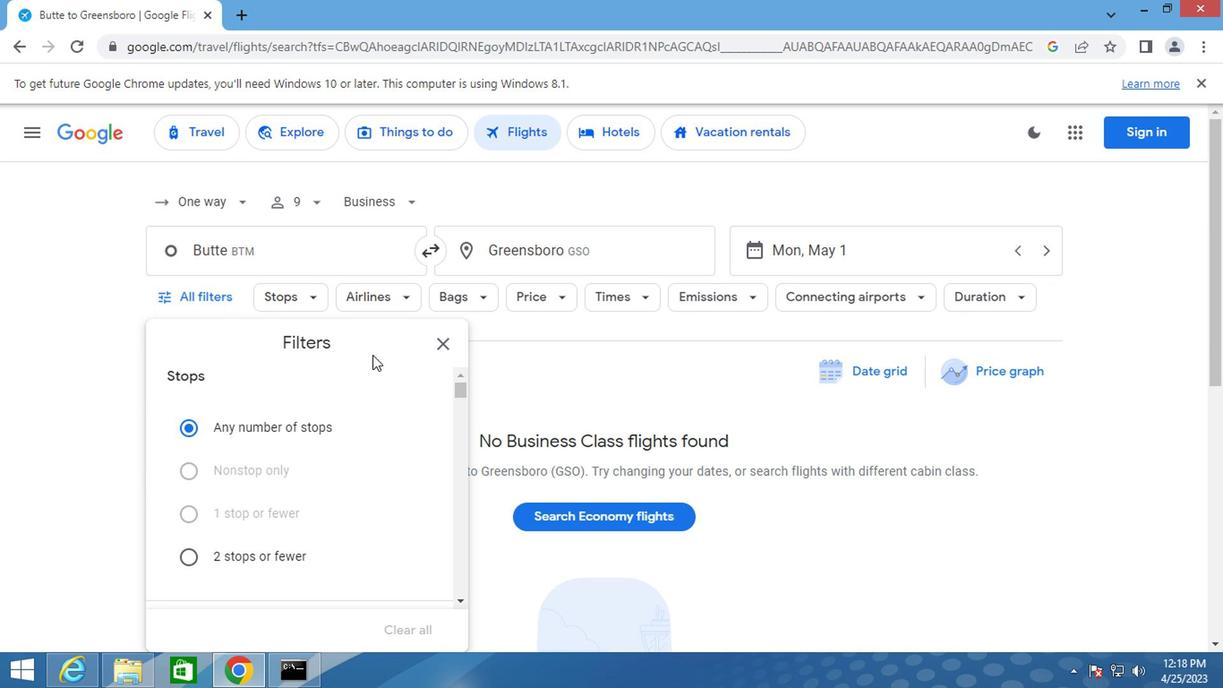 
Action: Mouse scrolled (371, 355) with delta (0, -1)
Screenshot: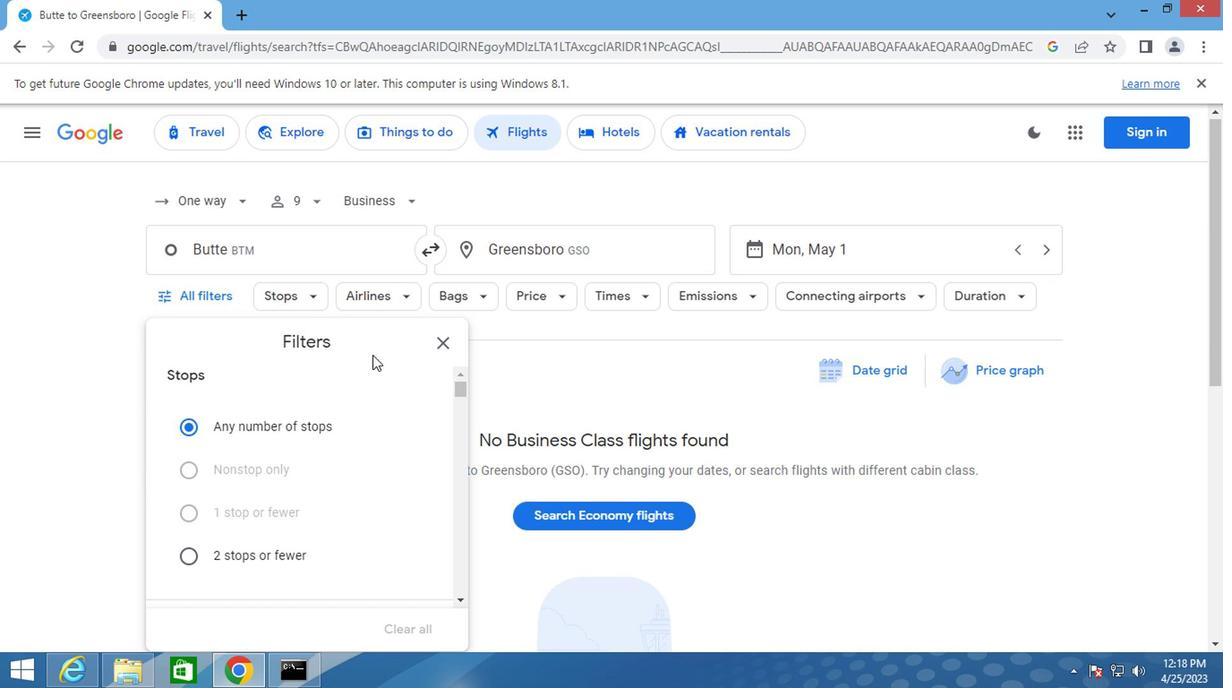 
Action: Mouse moved to (373, 288)
Screenshot: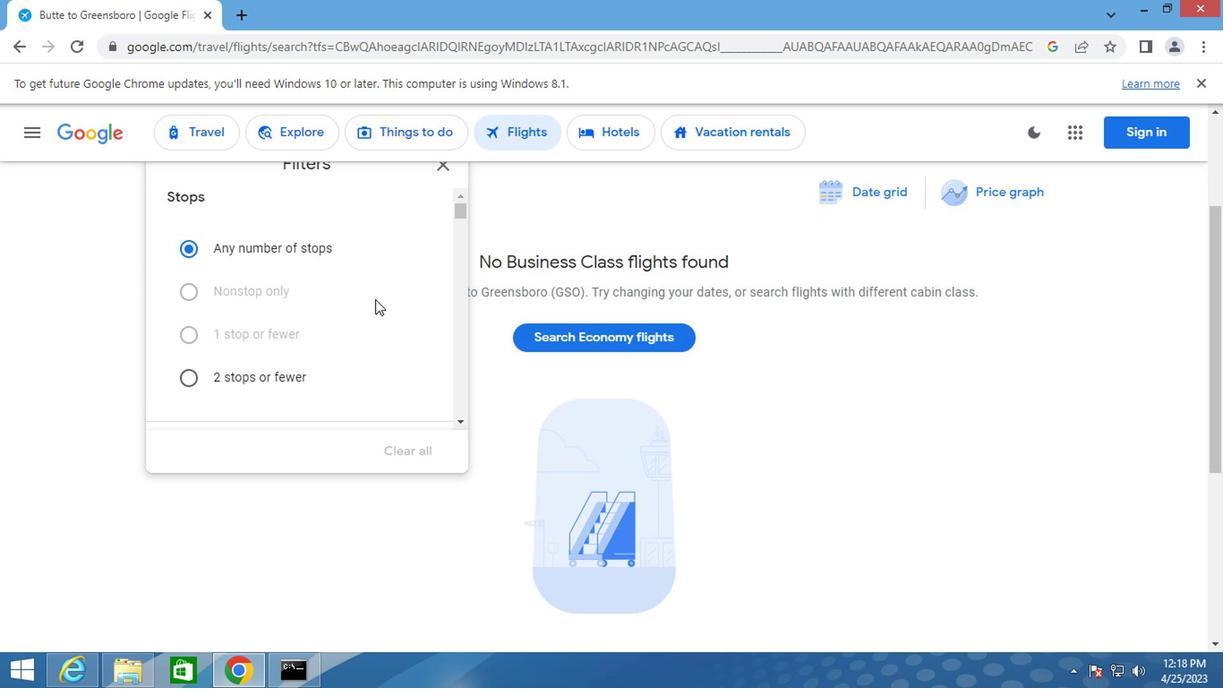 
Action: Mouse scrolled (373, 288) with delta (0, 0)
Screenshot: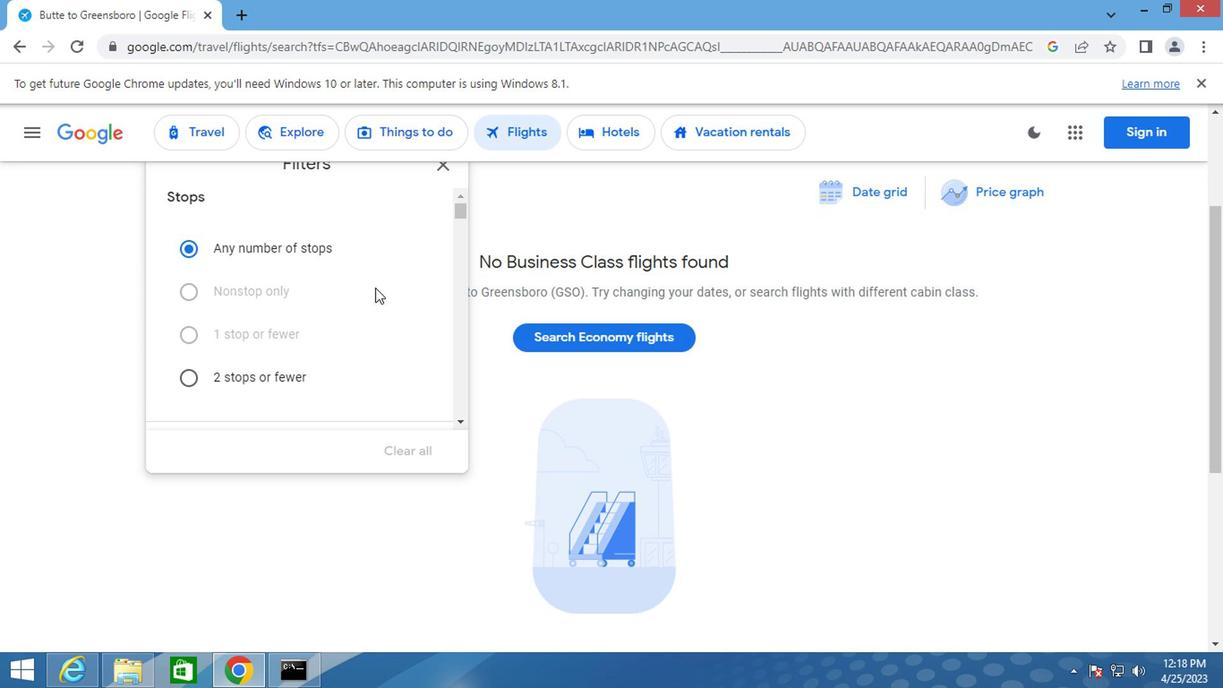 
Action: Mouse scrolled (373, 288) with delta (0, 0)
Screenshot: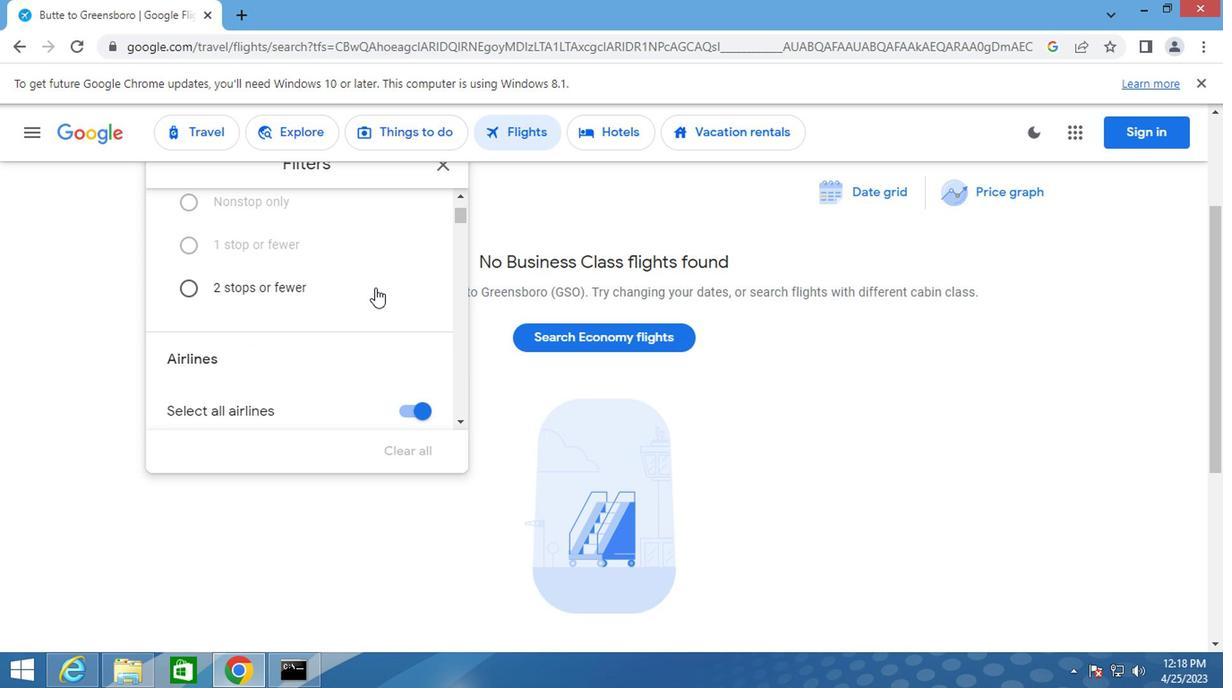 
Action: Mouse scrolled (373, 288) with delta (0, 0)
Screenshot: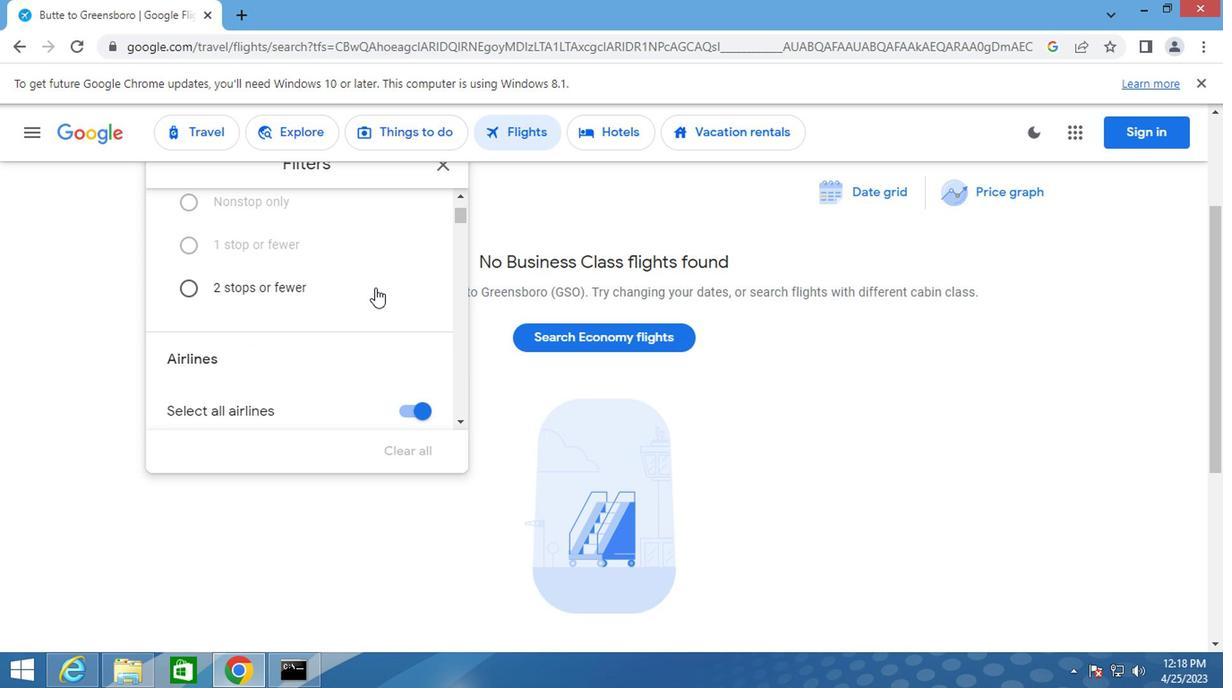 
Action: Mouse scrolled (373, 288) with delta (0, 0)
Screenshot: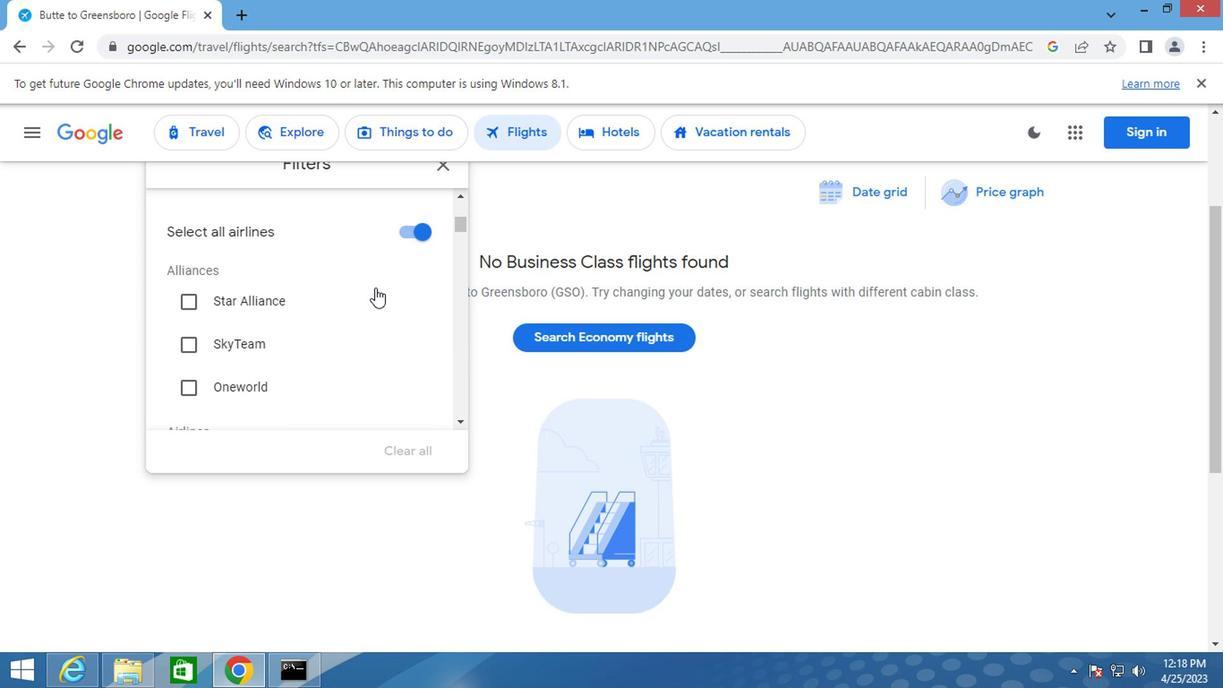 
Action: Mouse scrolled (373, 288) with delta (0, 0)
Screenshot: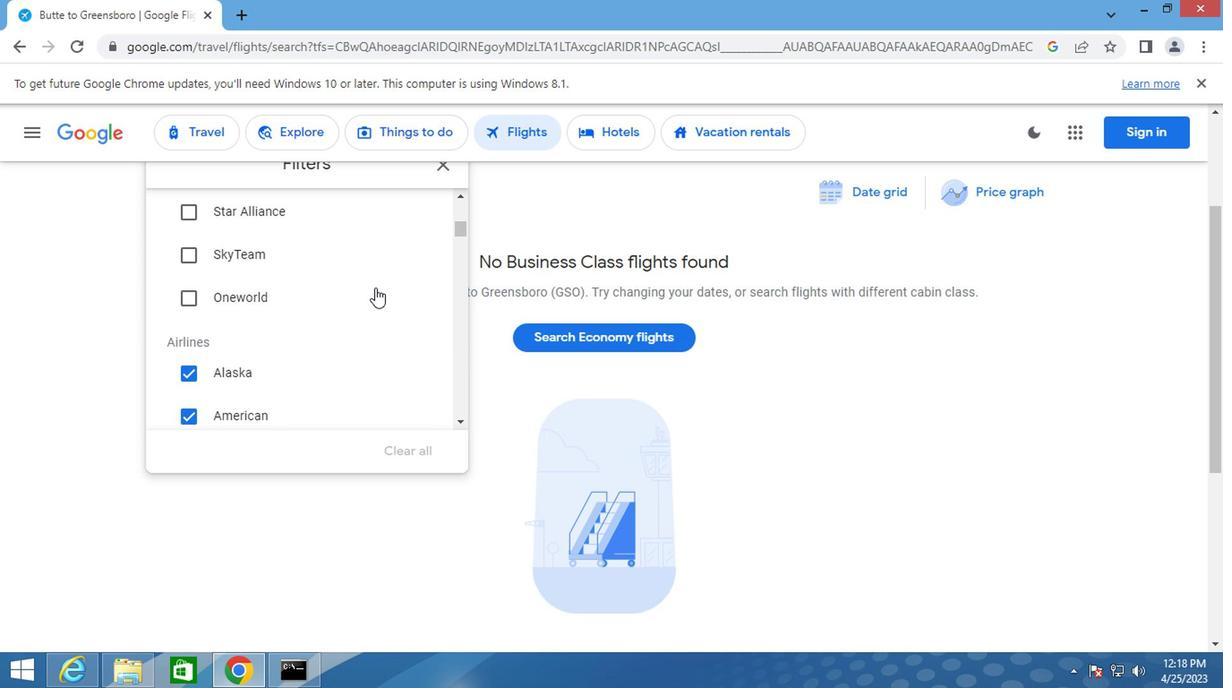 
Action: Mouse scrolled (373, 288) with delta (0, 0)
Screenshot: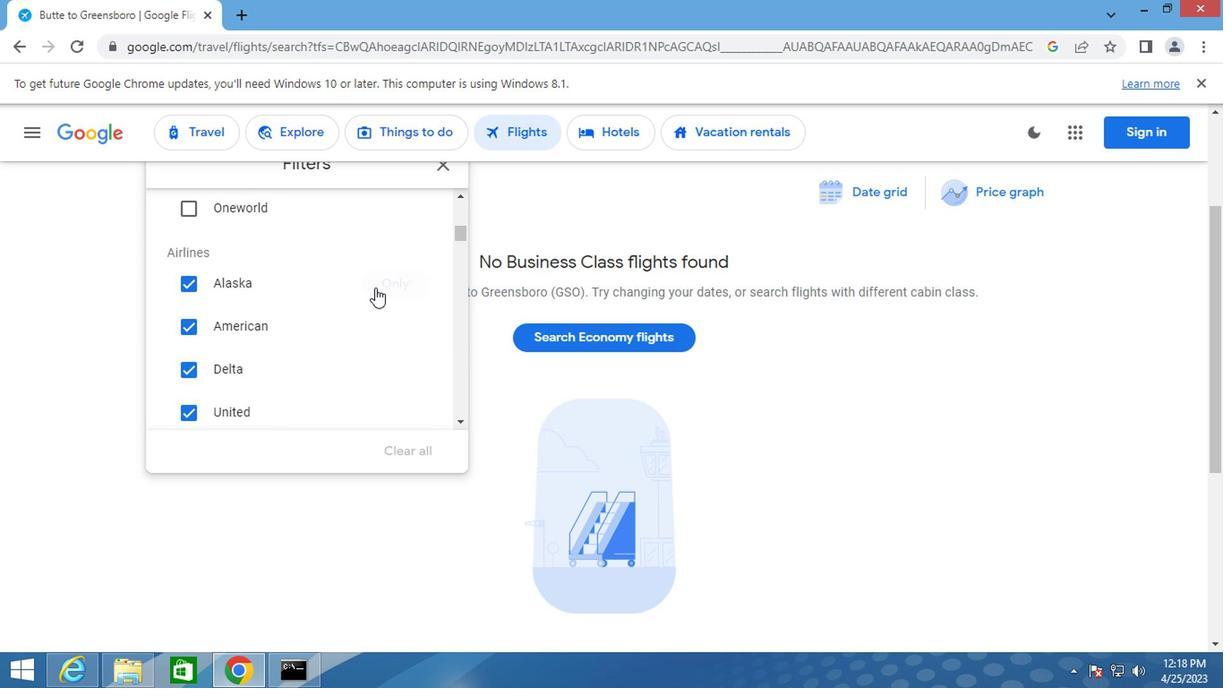 
Action: Mouse scrolled (373, 288) with delta (0, 0)
Screenshot: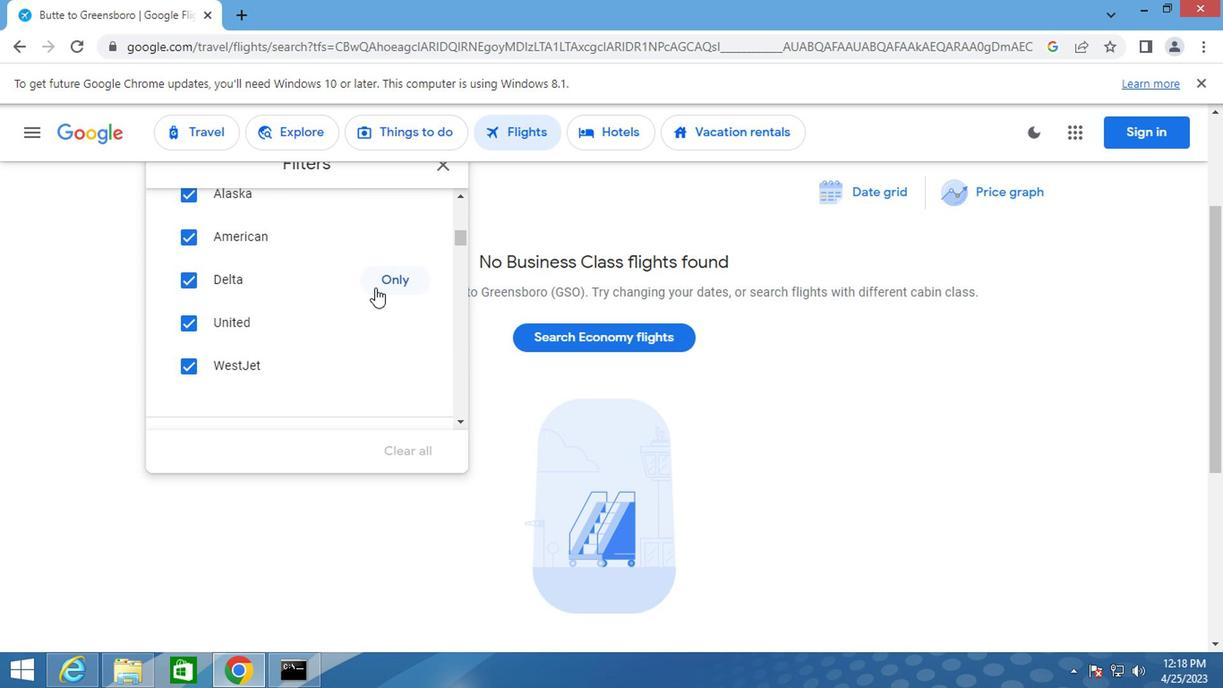 
Action: Mouse scrolled (373, 288) with delta (0, 0)
Screenshot: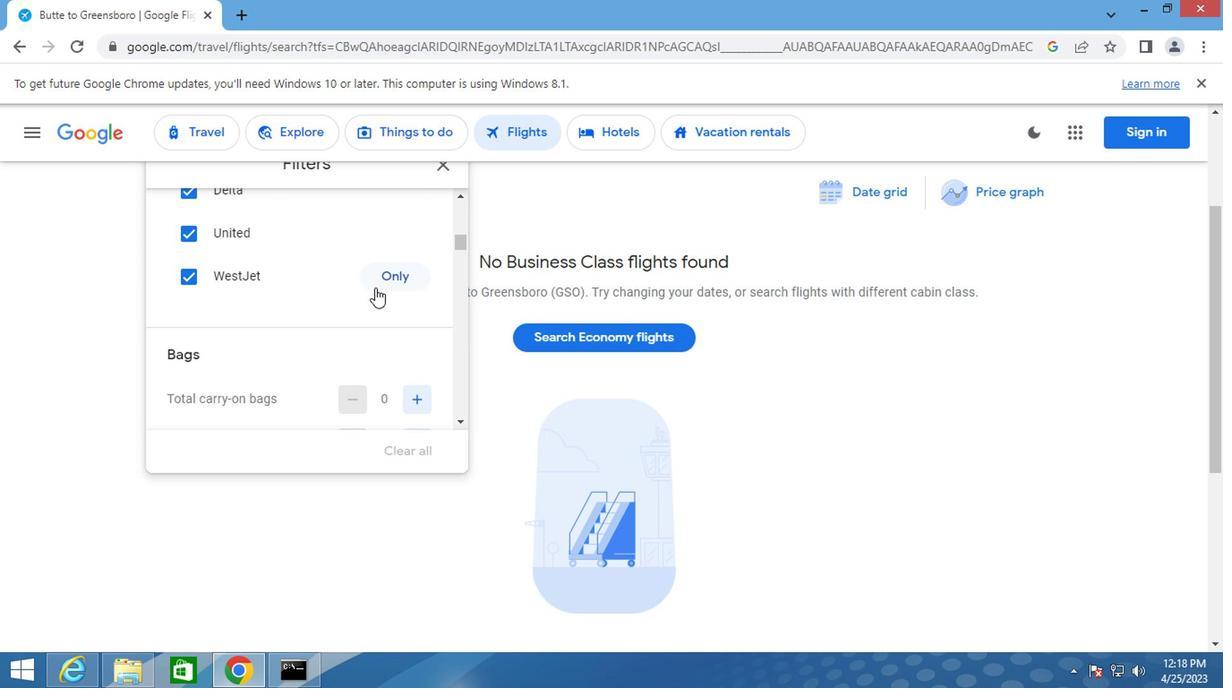 
Action: Mouse moved to (409, 345)
Screenshot: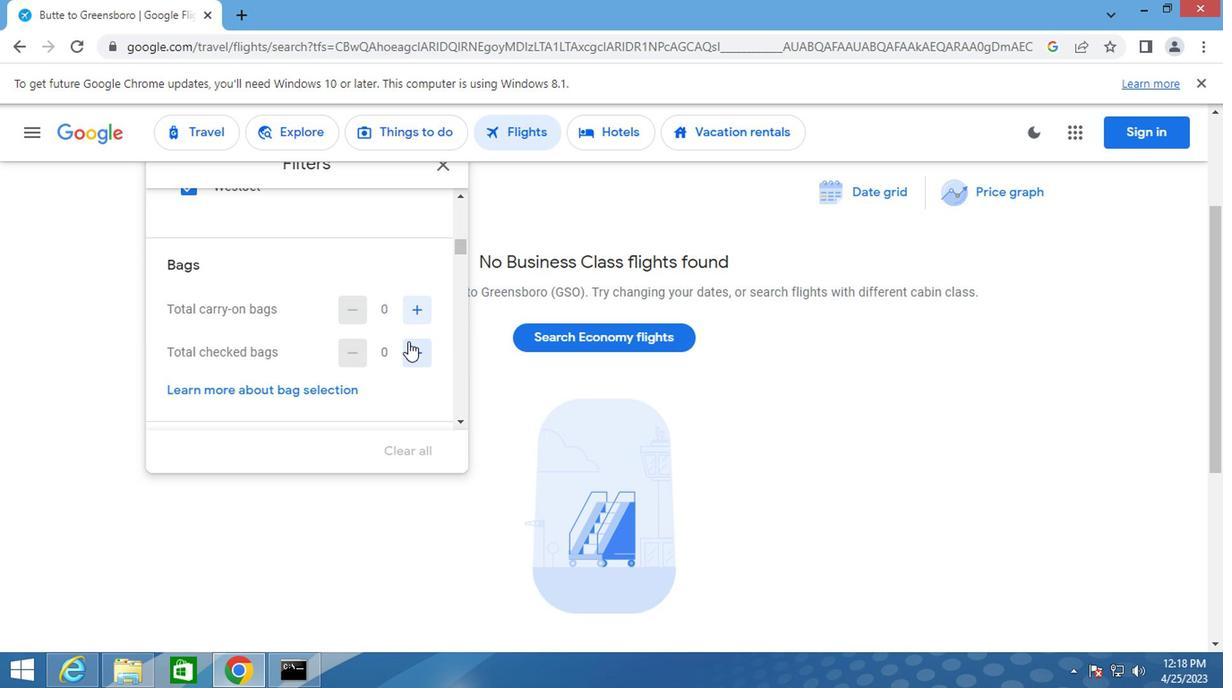 
Action: Mouse pressed left at (409, 345)
Screenshot: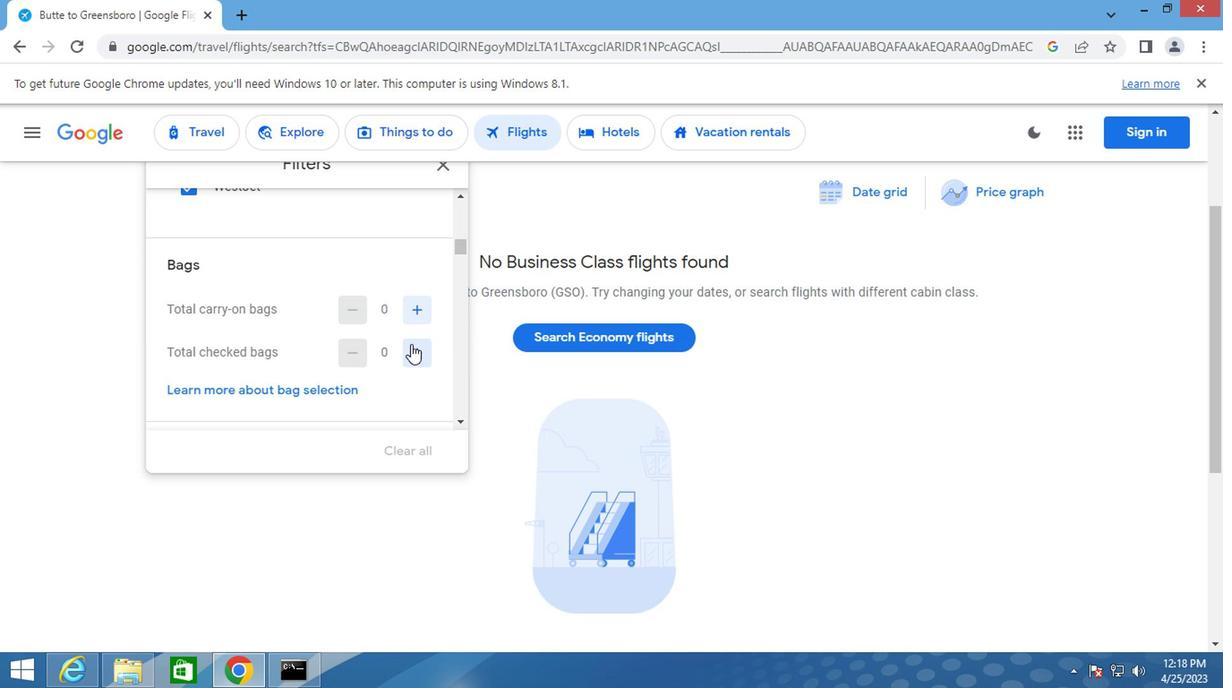 
Action: Mouse pressed left at (409, 345)
Screenshot: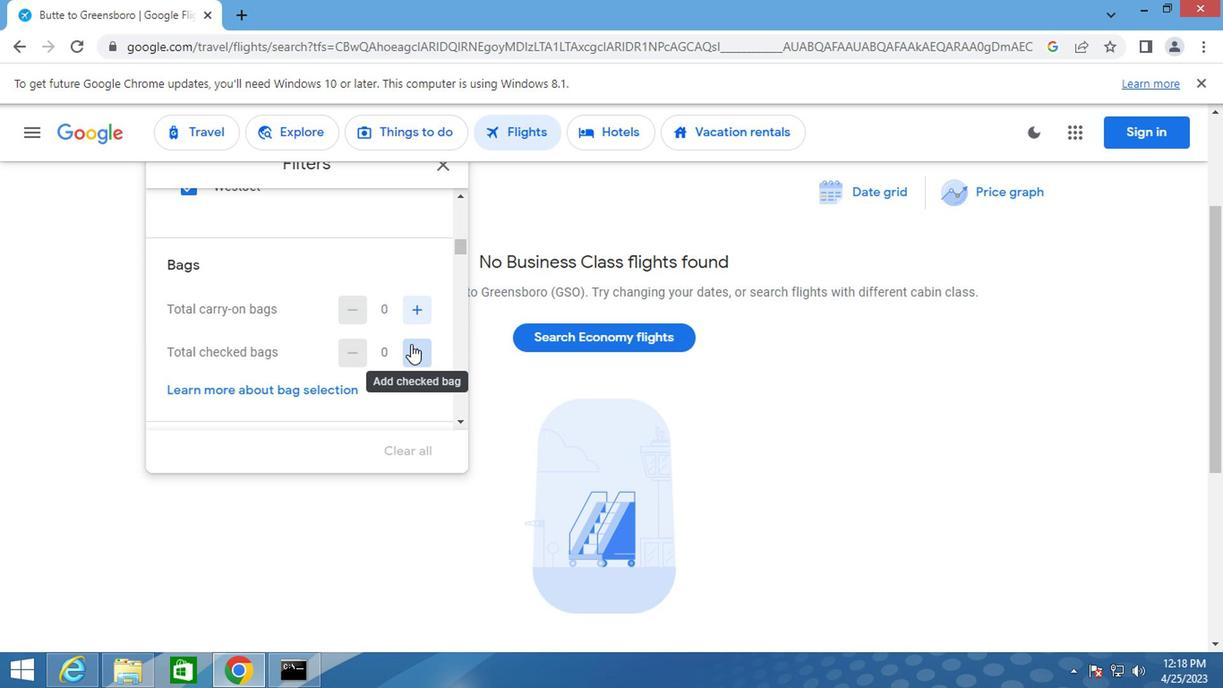 
Action: Mouse moved to (349, 323)
Screenshot: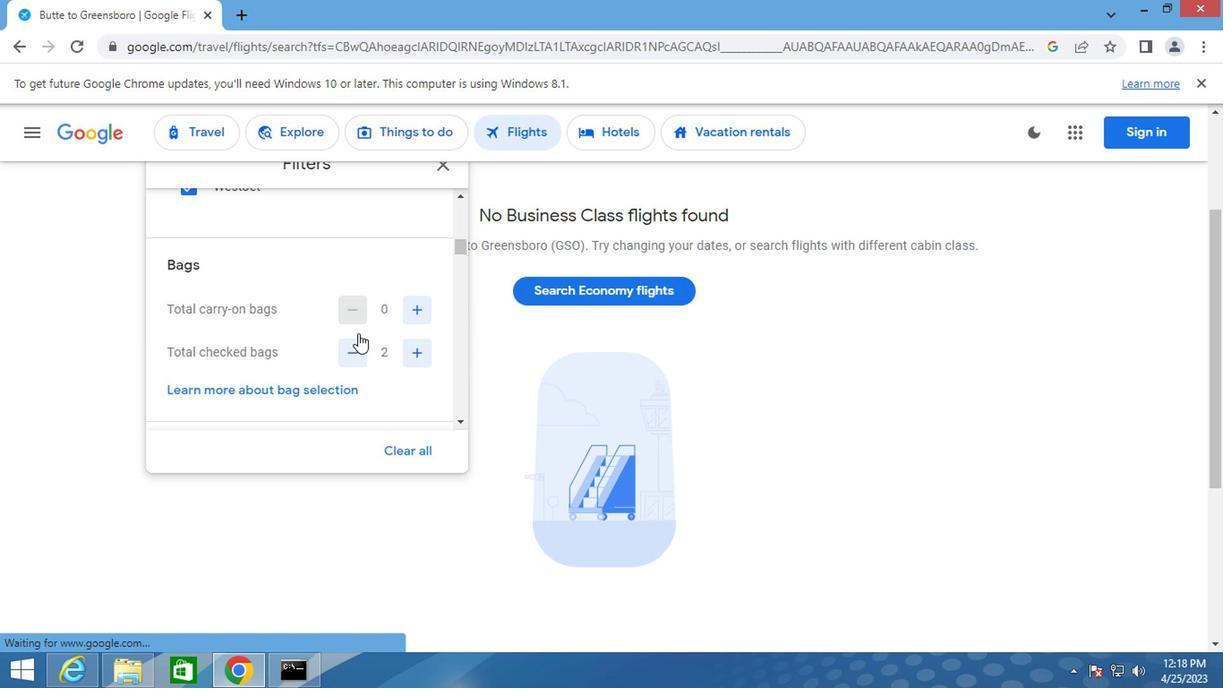 
Action: Mouse scrolled (349, 321) with delta (0, -1)
Screenshot: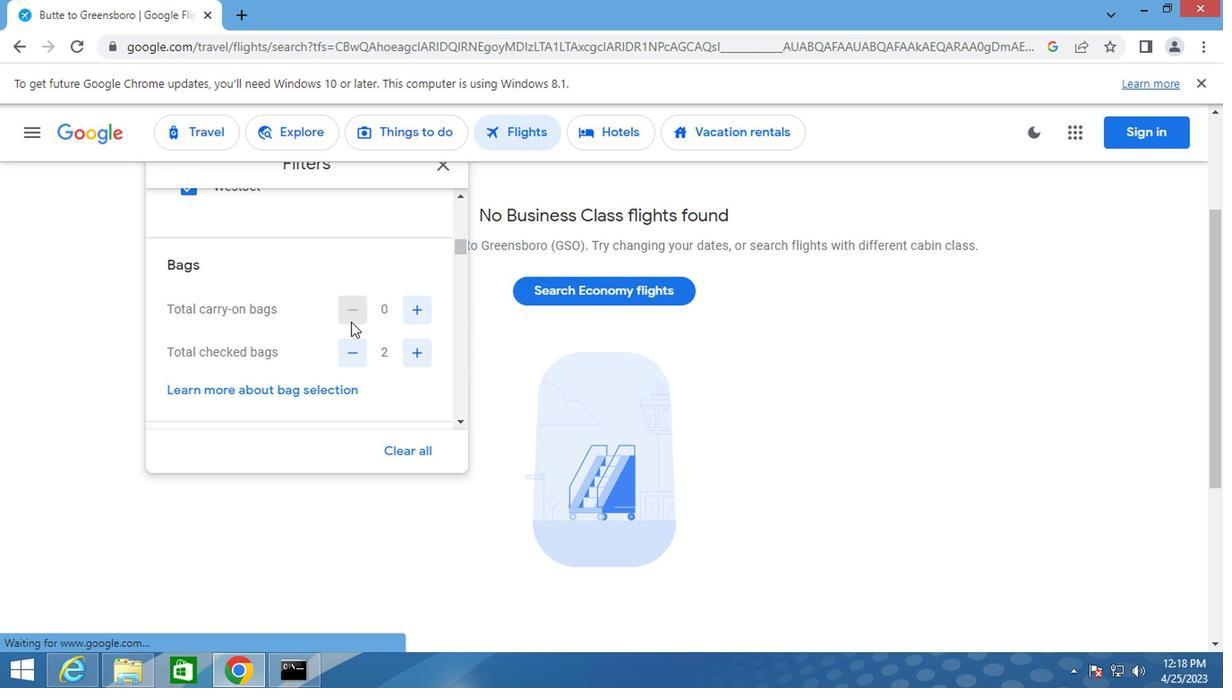 
Action: Mouse scrolled (349, 321) with delta (0, -1)
Screenshot: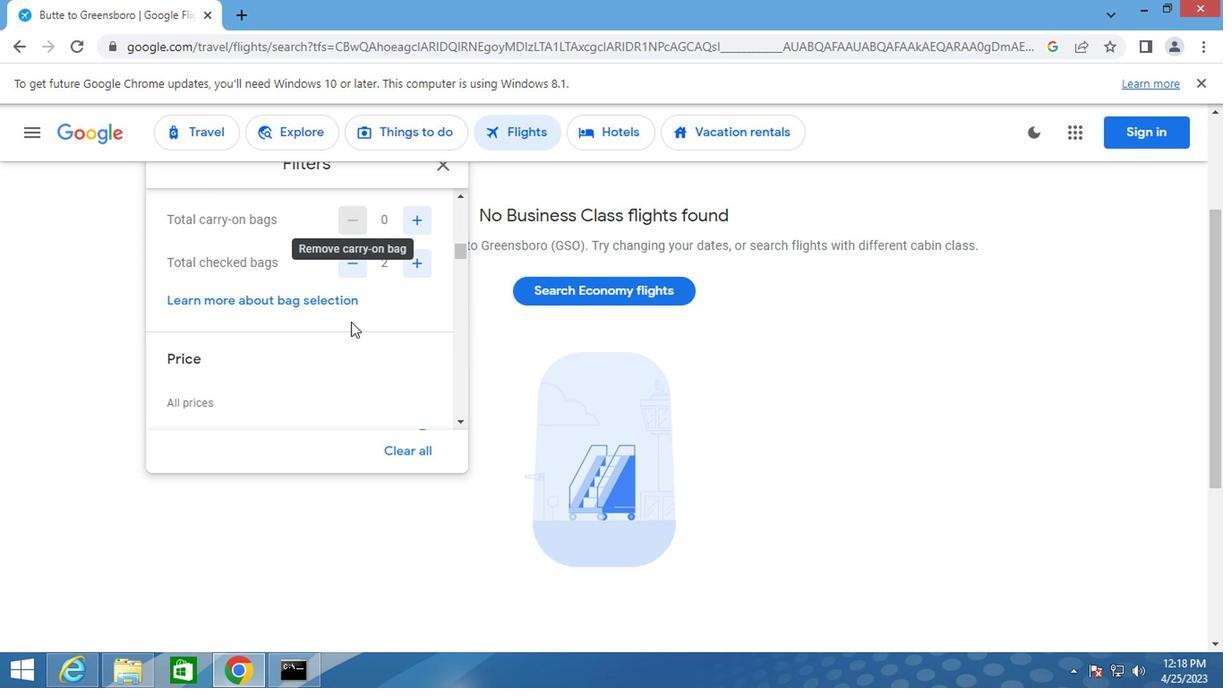
Action: Mouse moved to (418, 513)
Screenshot: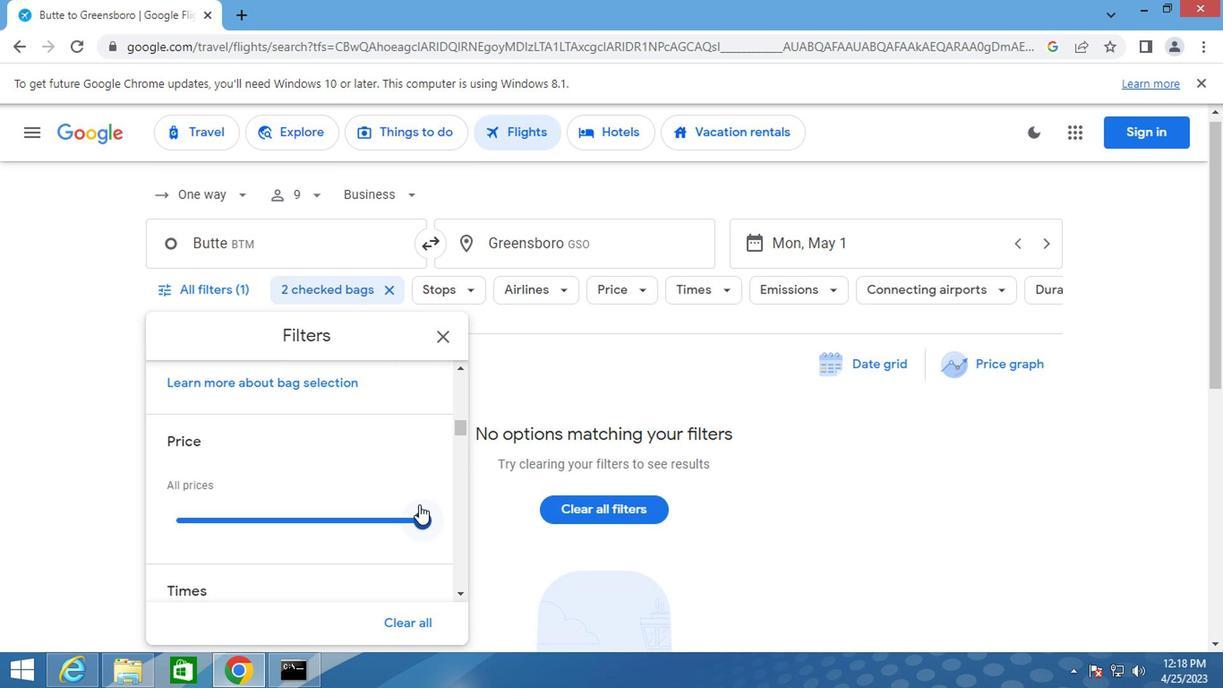 
Action: Mouse pressed left at (418, 513)
Screenshot: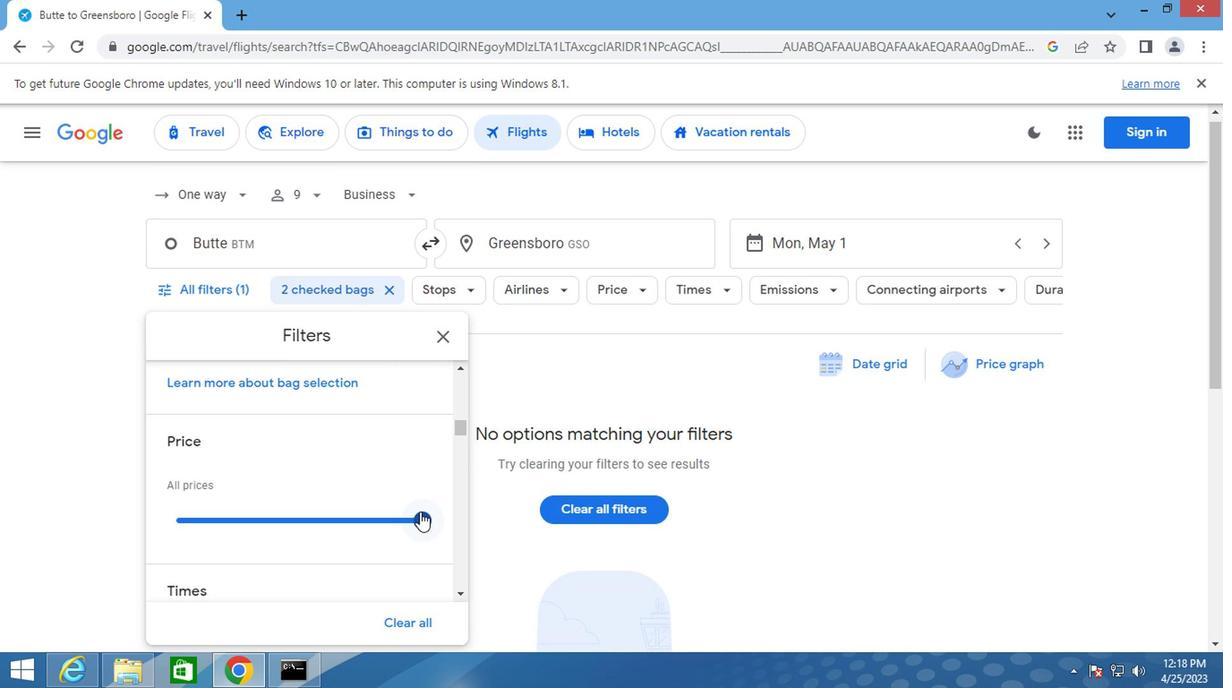 
Action: Mouse moved to (364, 468)
Screenshot: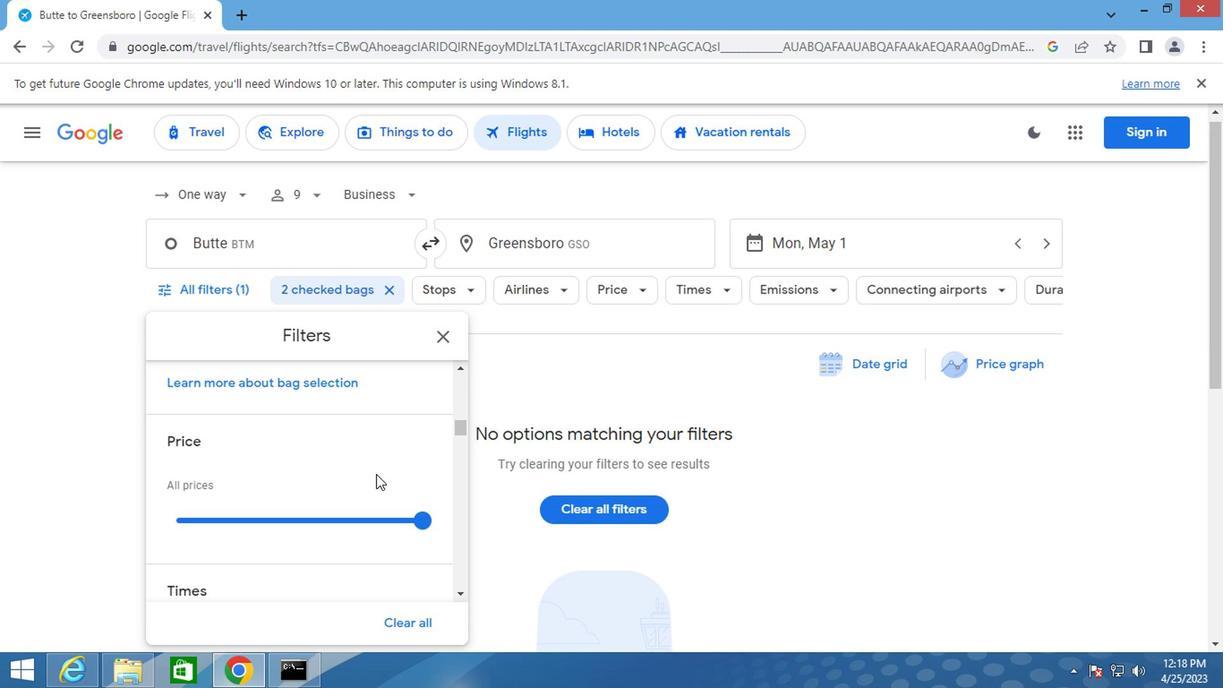
Action: Mouse scrolled (364, 467) with delta (0, -1)
Screenshot: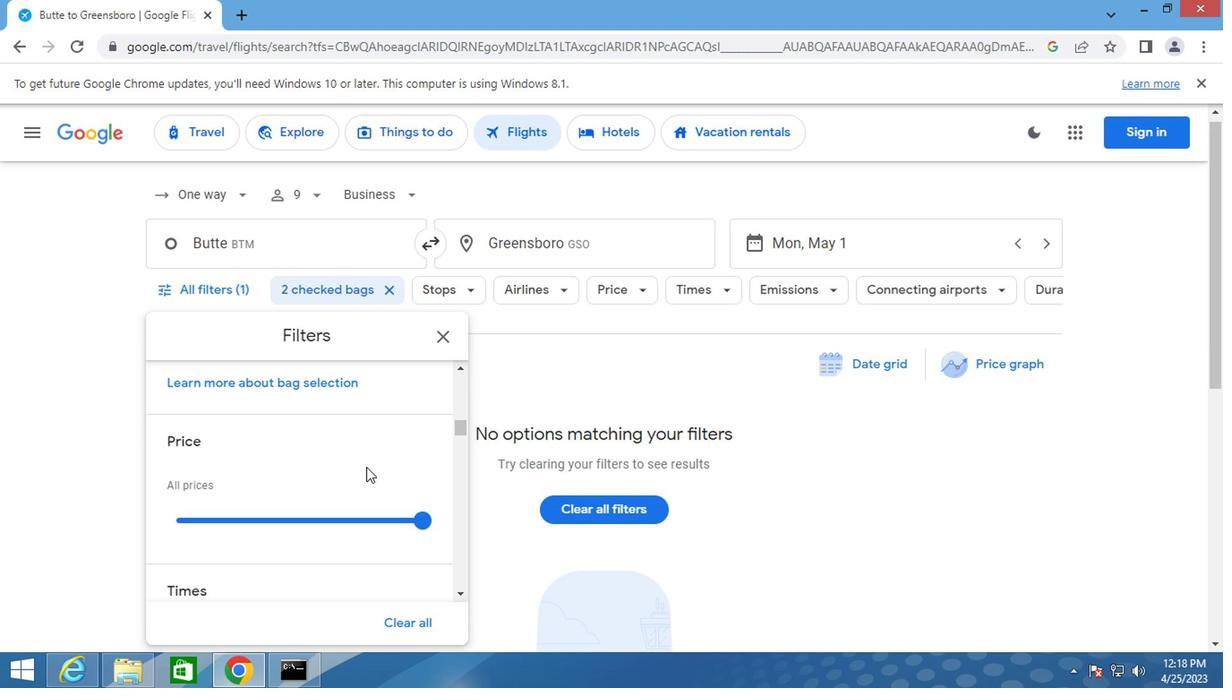 
Action: Mouse scrolled (364, 467) with delta (0, -1)
Screenshot: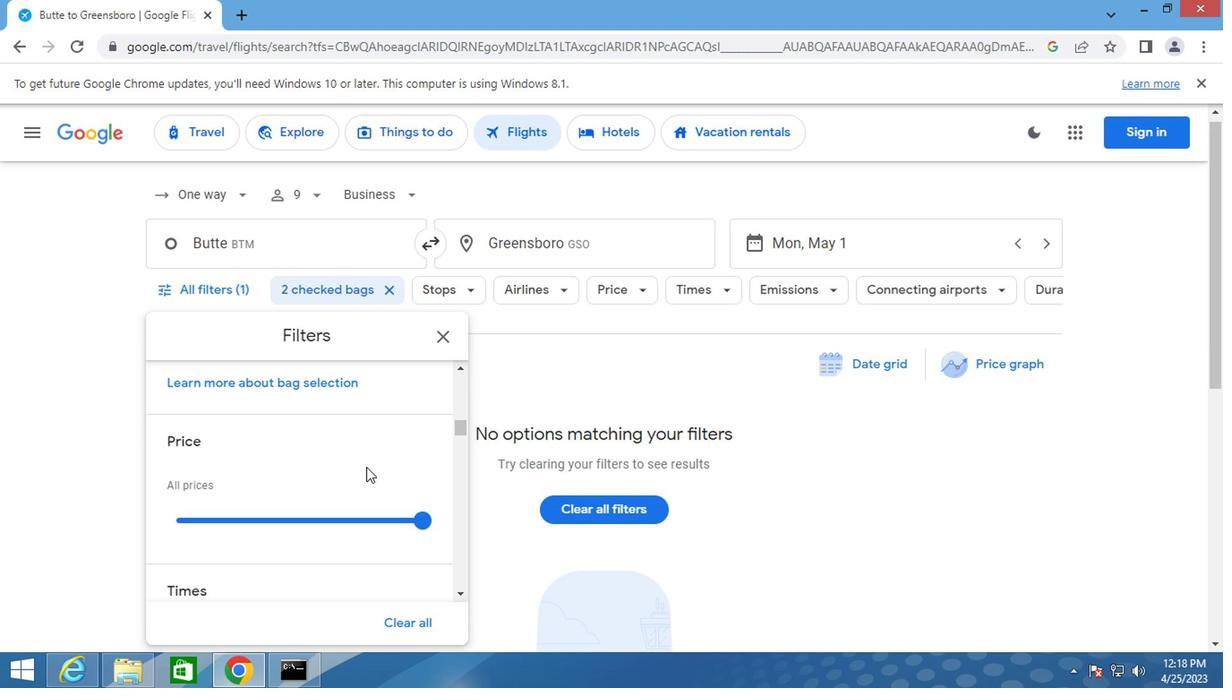 
Action: Mouse moved to (172, 544)
Screenshot: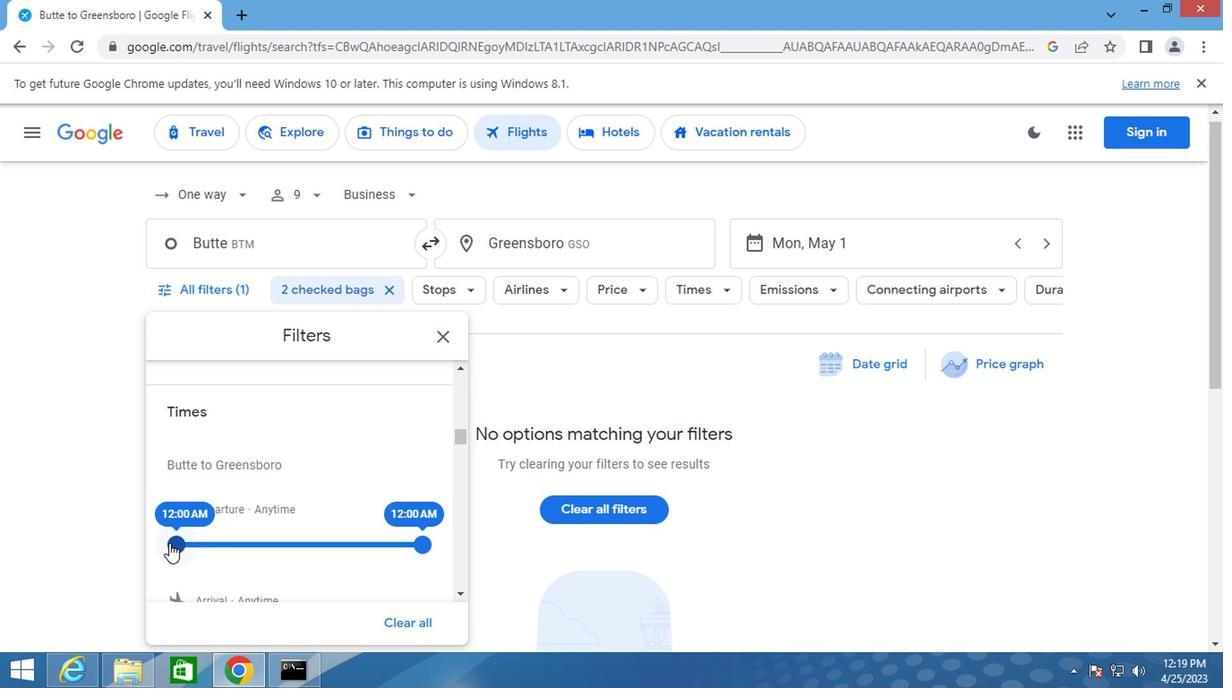 
Action: Mouse pressed left at (172, 544)
Screenshot: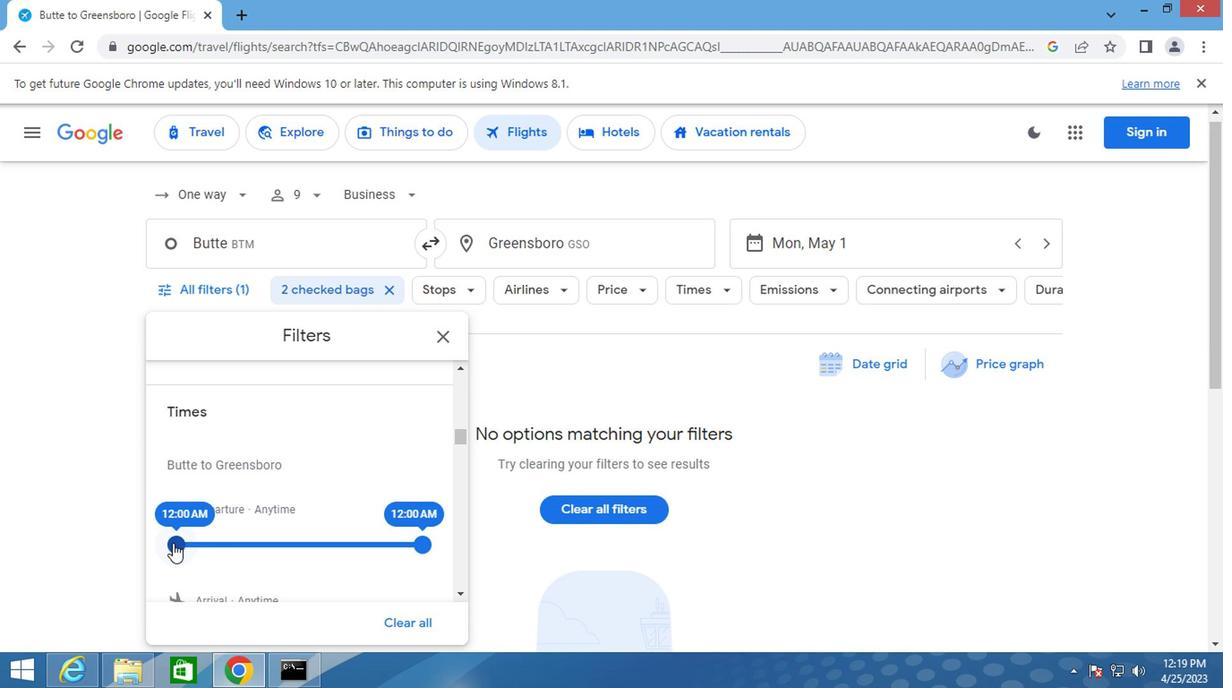 
Action: Mouse moved to (443, 335)
Screenshot: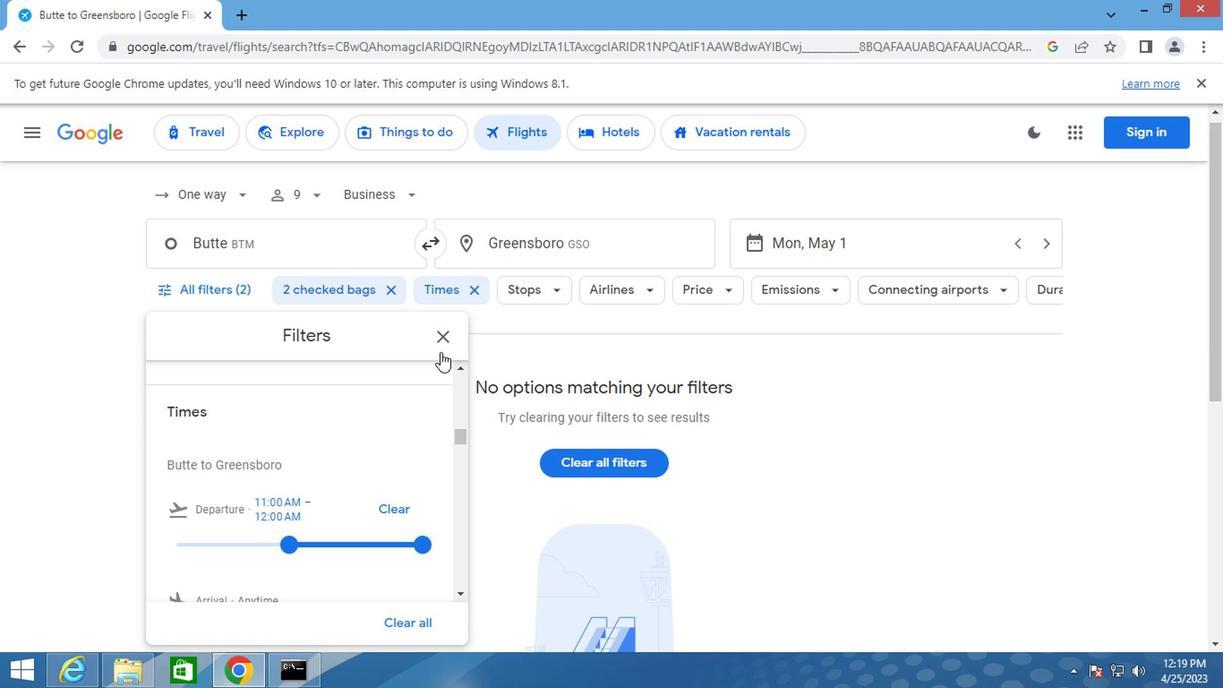 
Action: Mouse pressed left at (443, 335)
Screenshot: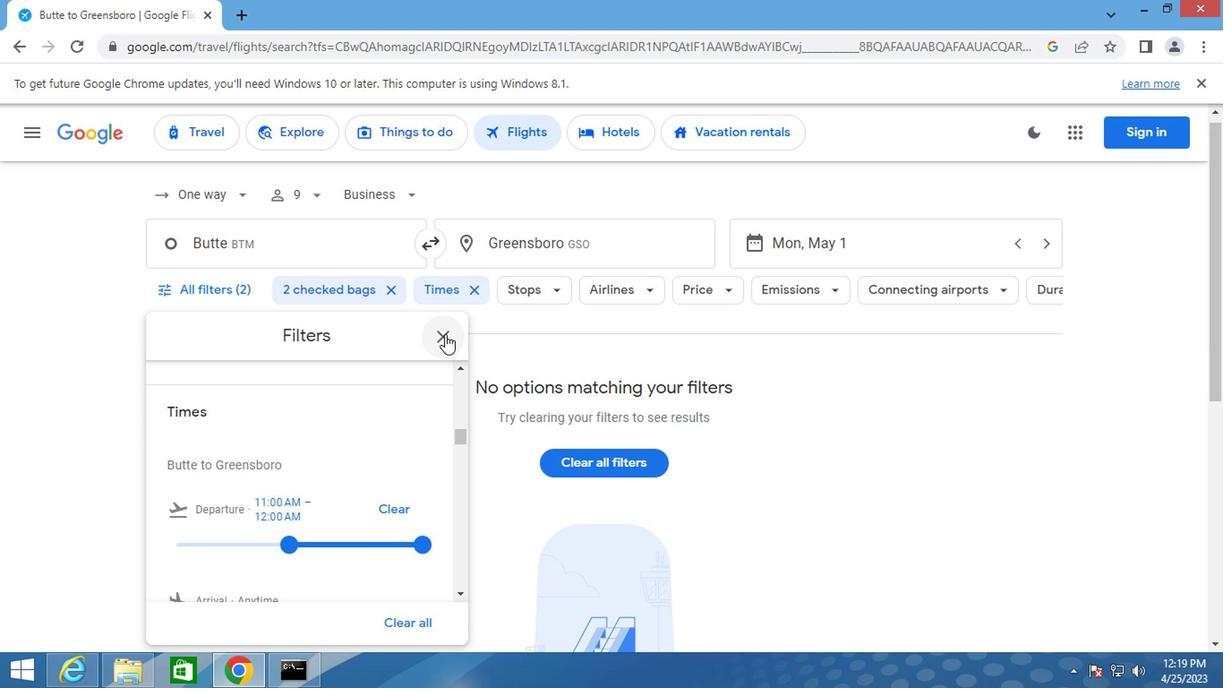 
Action: Key pressed <Key.enter>
Screenshot: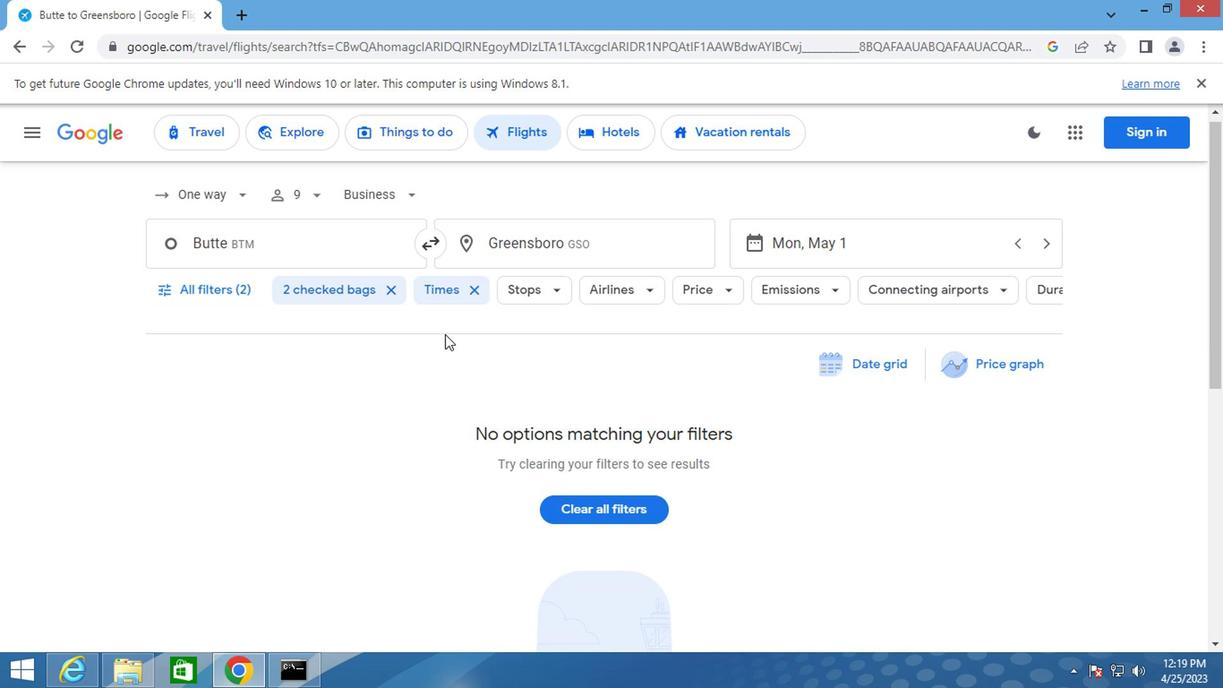
Action: Mouse moved to (443, 335)
Screenshot: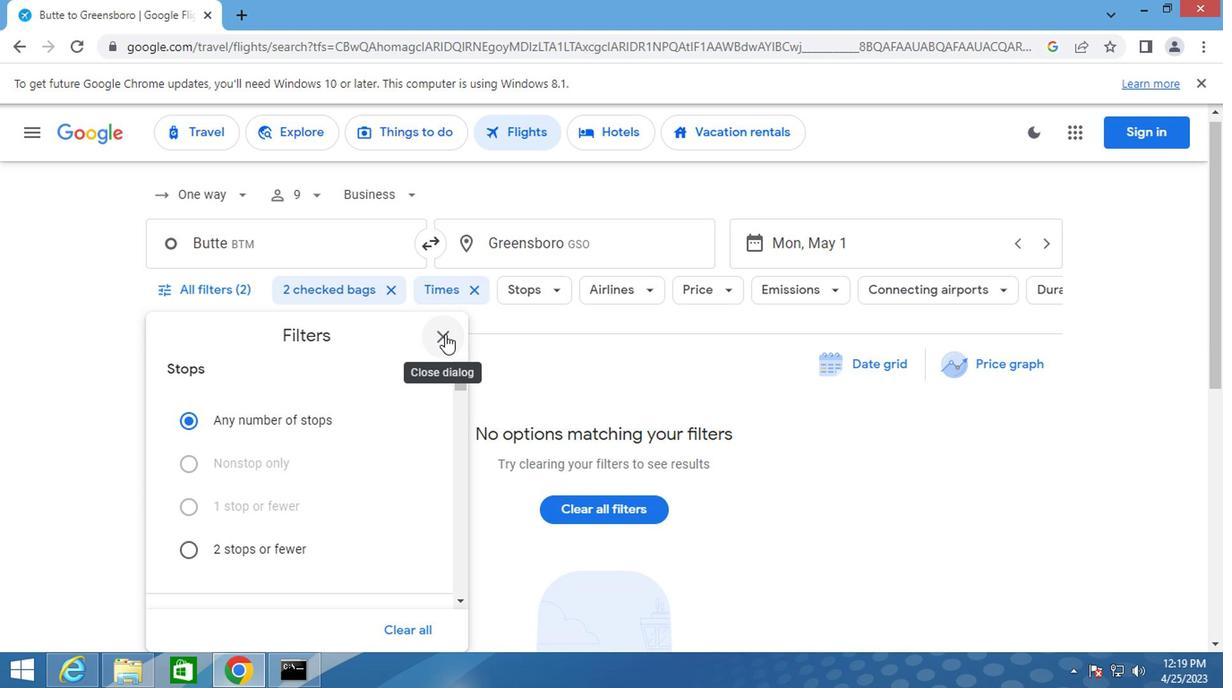 
Action: Mouse pressed left at (443, 335)
Screenshot: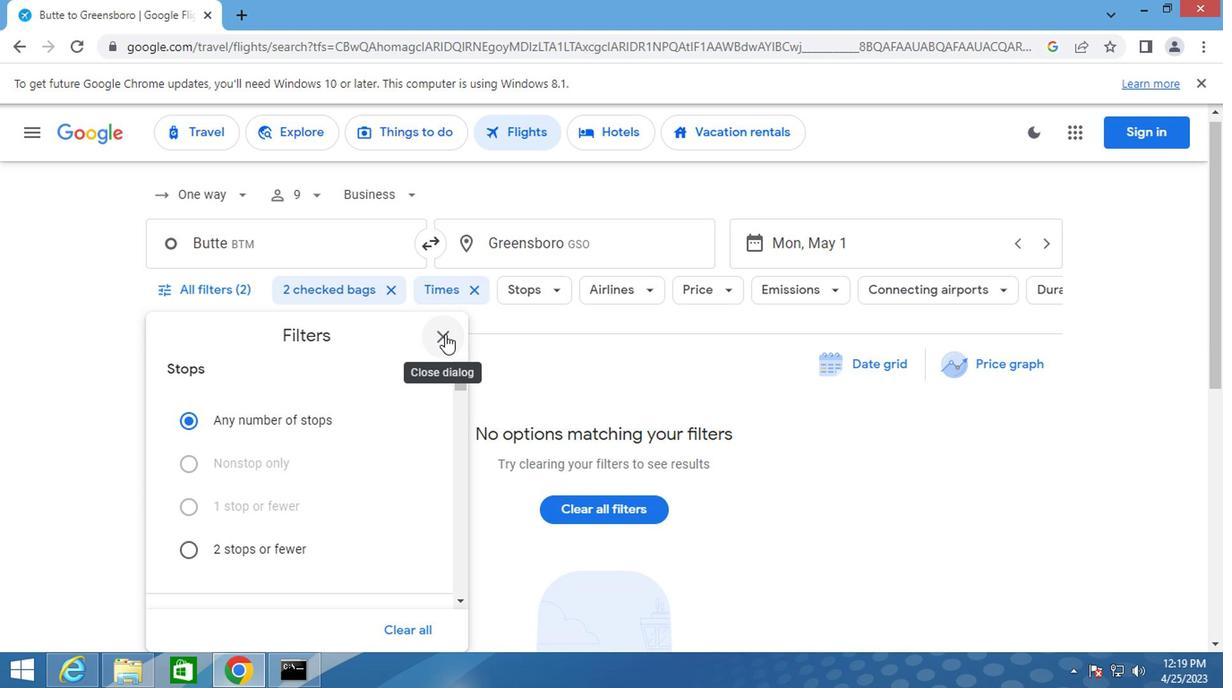 
Action: Key pressed <Key.f8>
Screenshot: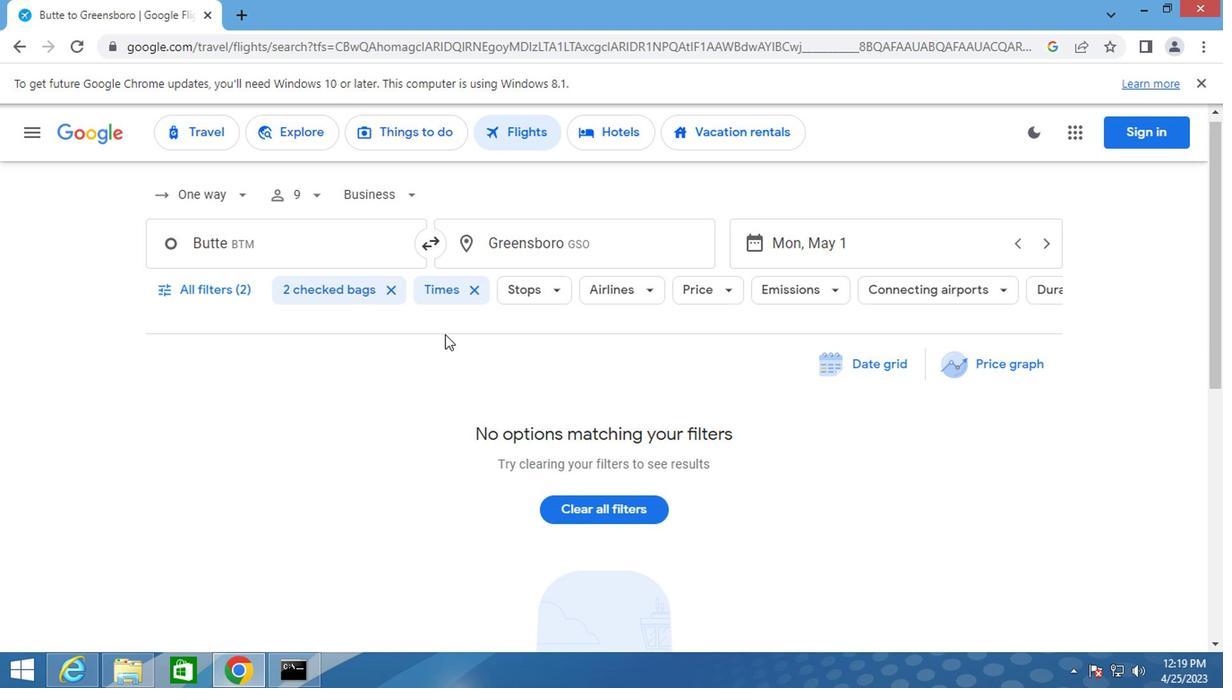 
